 Task: Create a due date automation trigger when advanced on, 2 days before a card is due add checklist without checklist "Resume" at 11:00 AM.
Action: Mouse moved to (1126, 340)
Screenshot: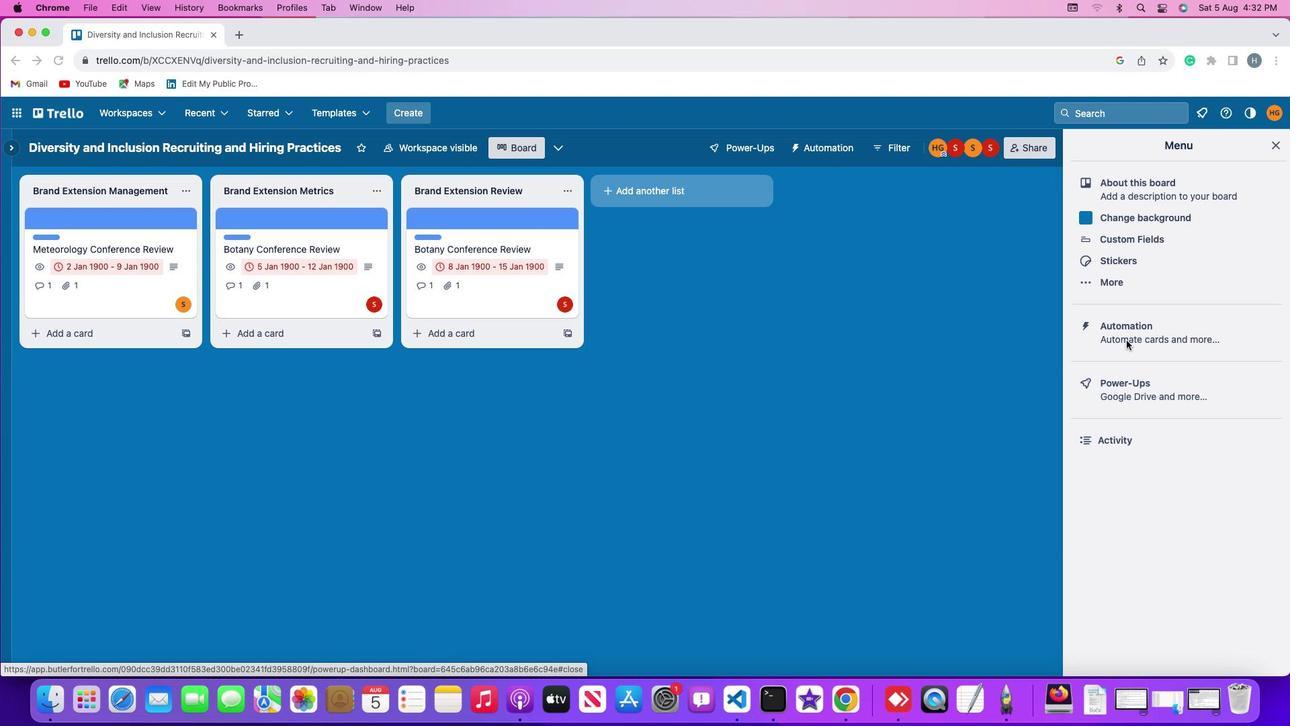 
Action: Mouse pressed left at (1126, 340)
Screenshot: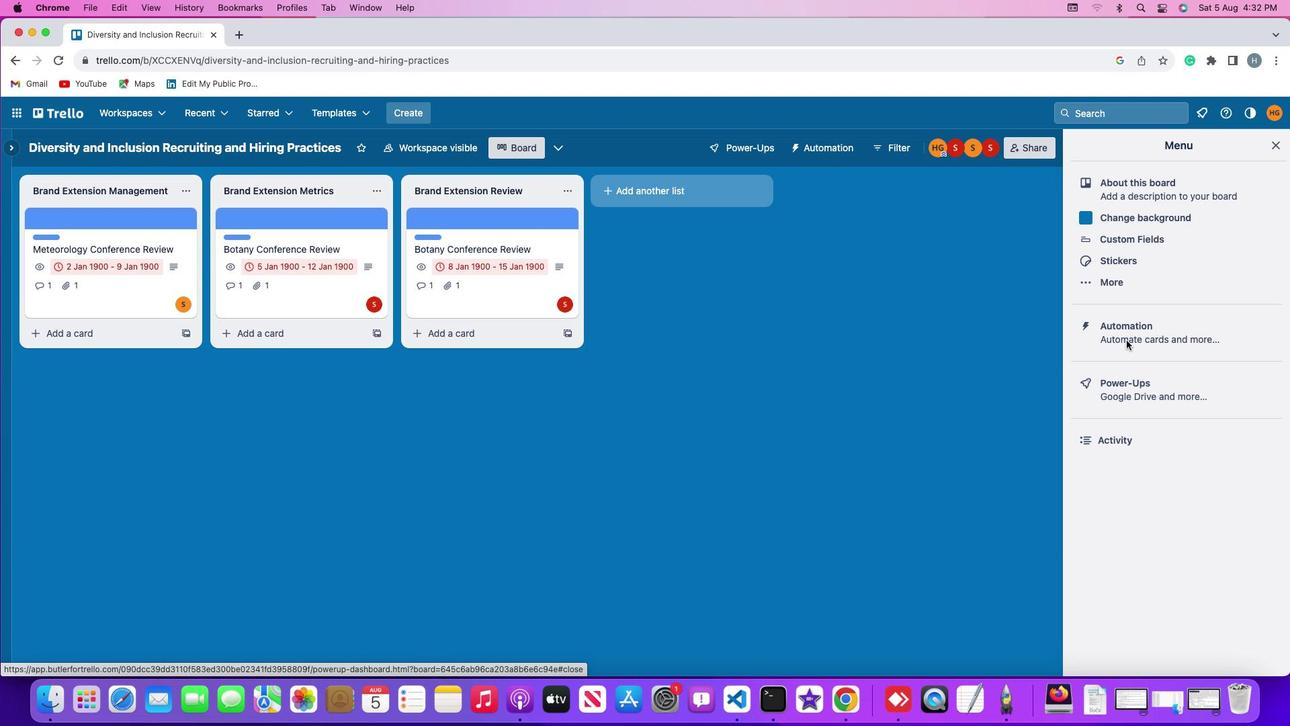 
Action: Mouse pressed left at (1126, 340)
Screenshot: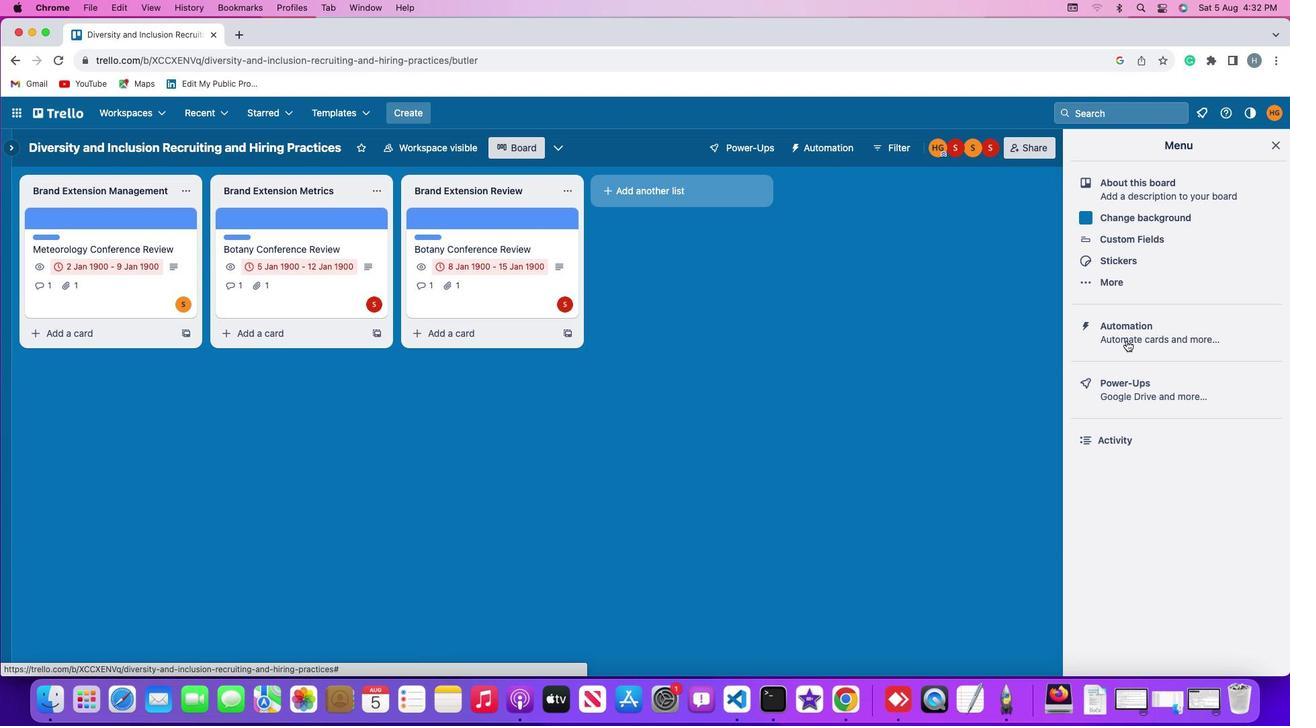 
Action: Mouse moved to (89, 318)
Screenshot: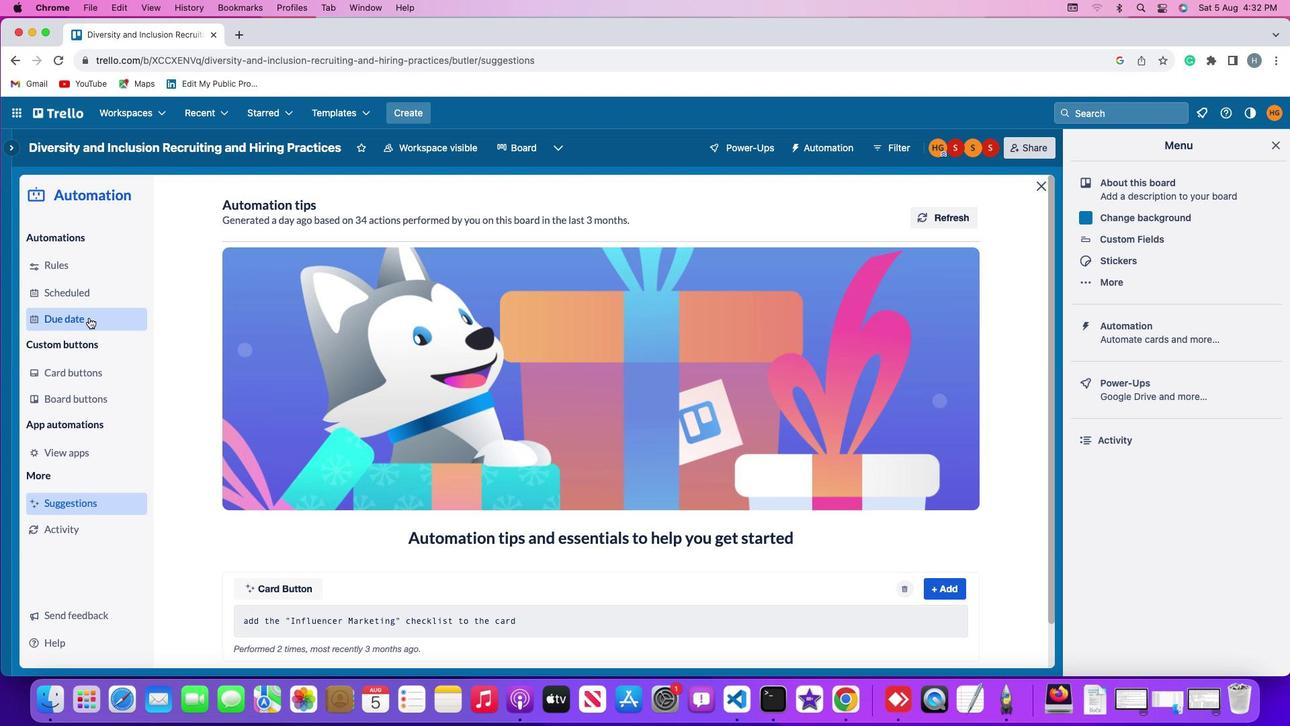 
Action: Mouse pressed left at (89, 318)
Screenshot: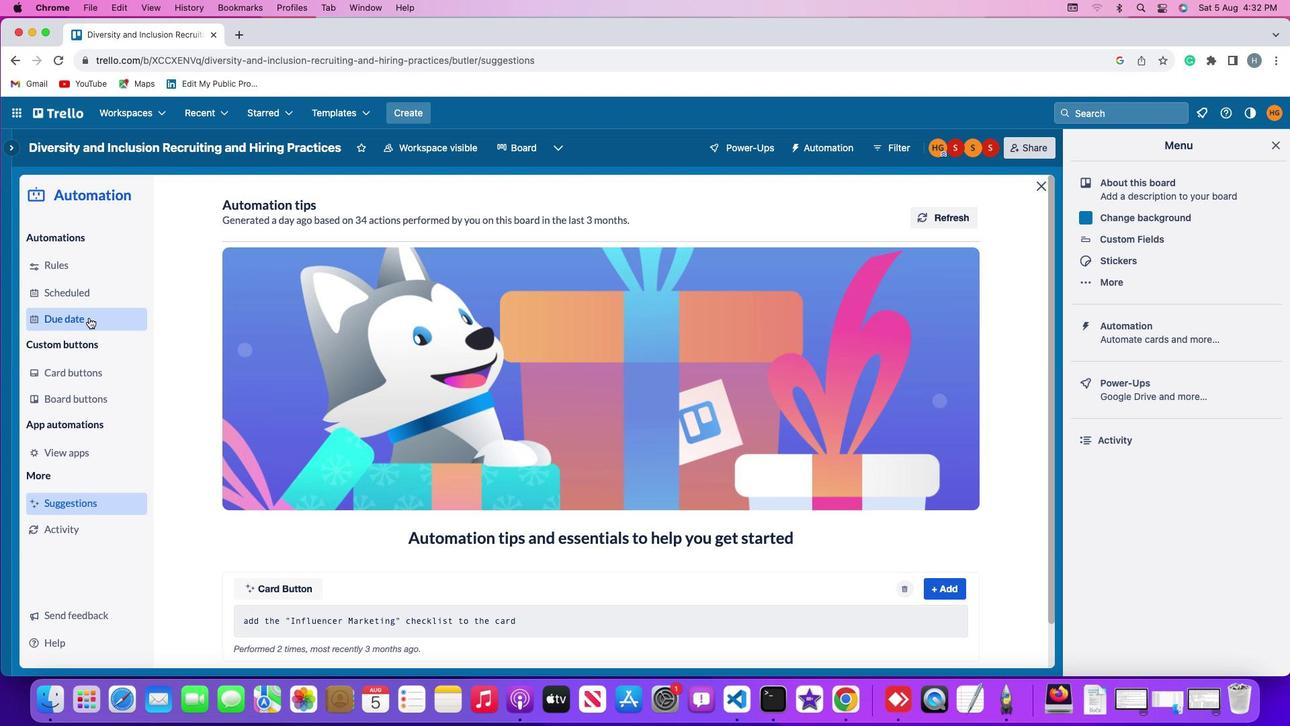 
Action: Mouse moved to (894, 206)
Screenshot: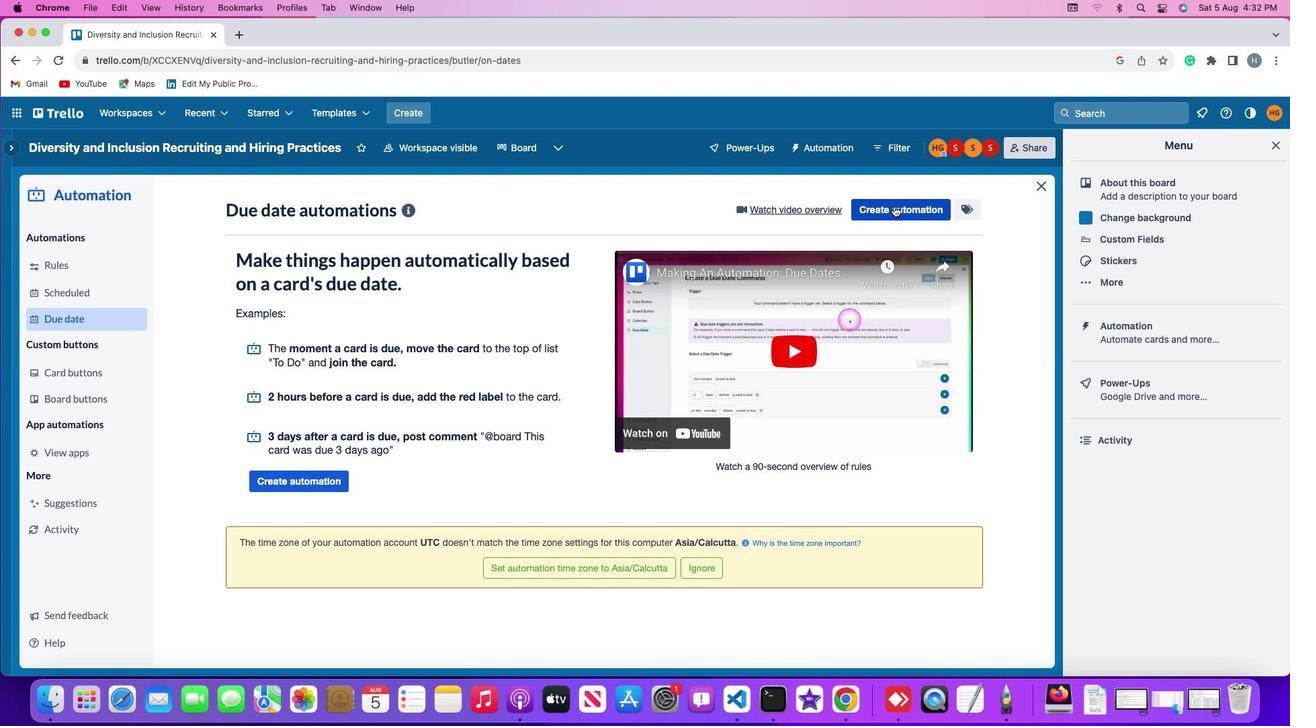 
Action: Mouse pressed left at (894, 206)
Screenshot: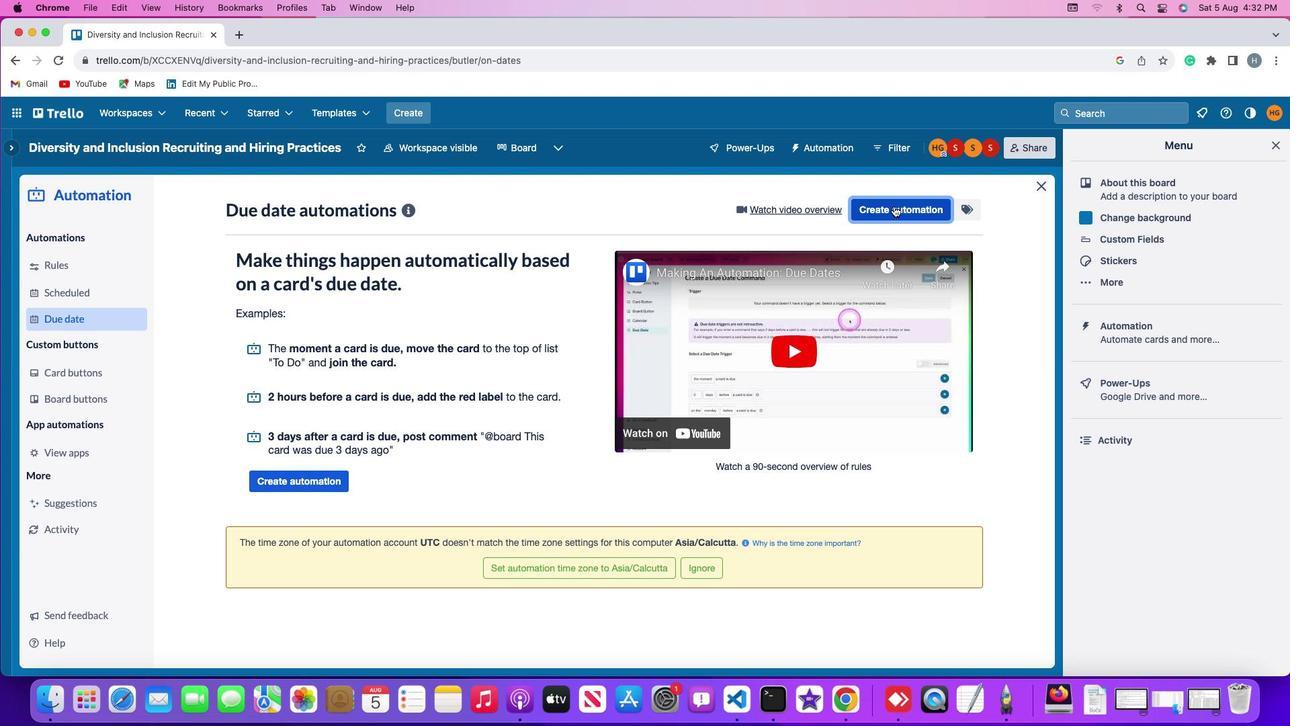 
Action: Mouse moved to (594, 335)
Screenshot: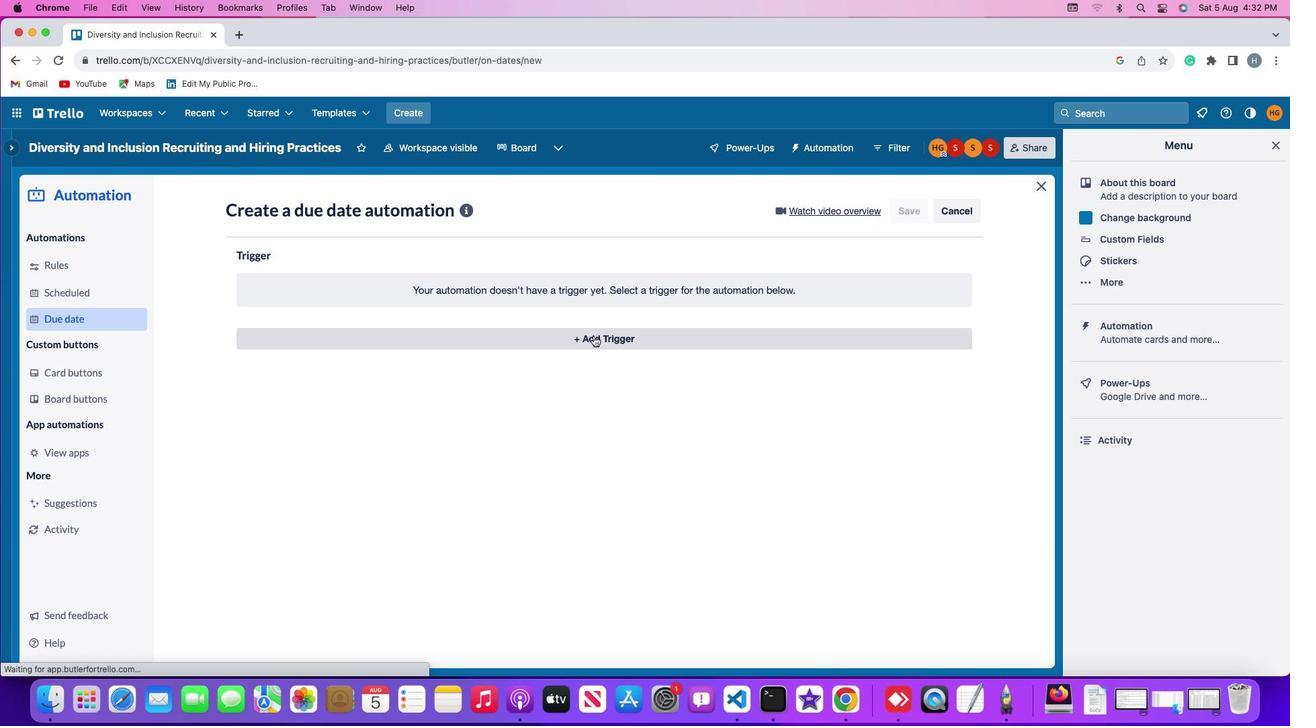 
Action: Mouse pressed left at (594, 335)
Screenshot: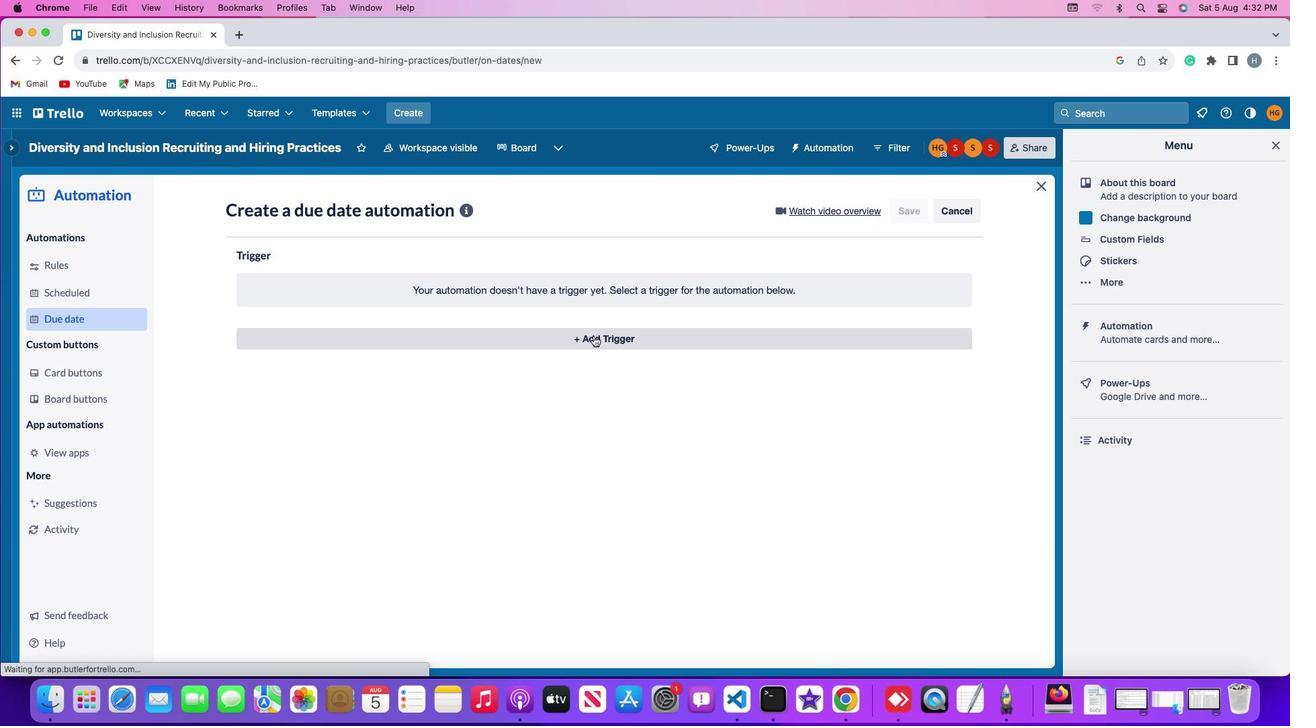 
Action: Mouse moved to (270, 542)
Screenshot: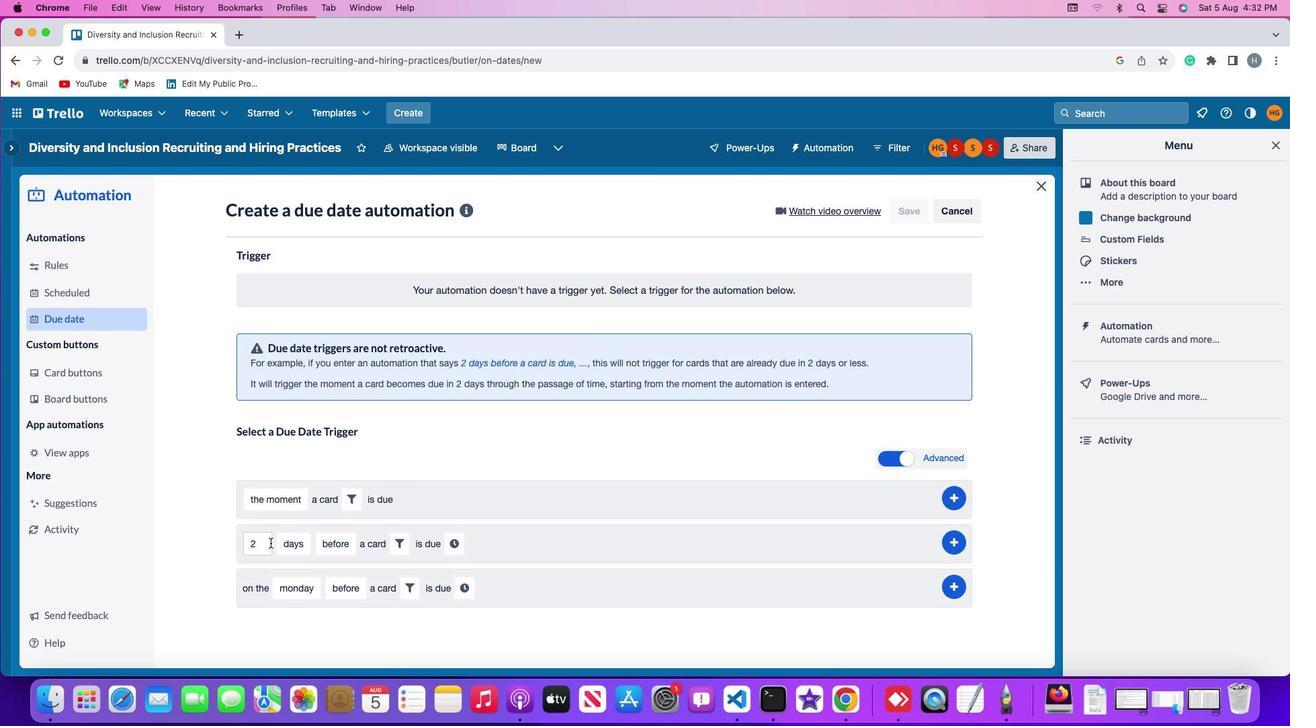 
Action: Mouse pressed left at (270, 542)
Screenshot: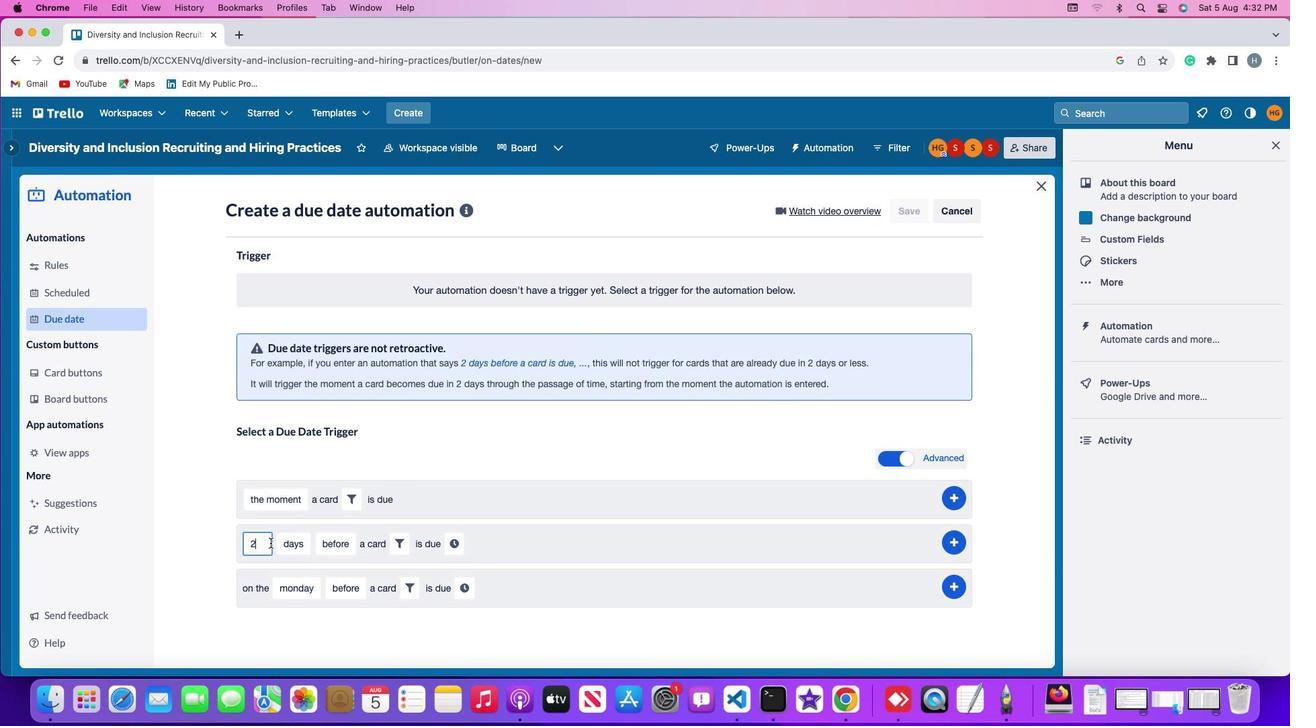 
Action: Mouse moved to (269, 541)
Screenshot: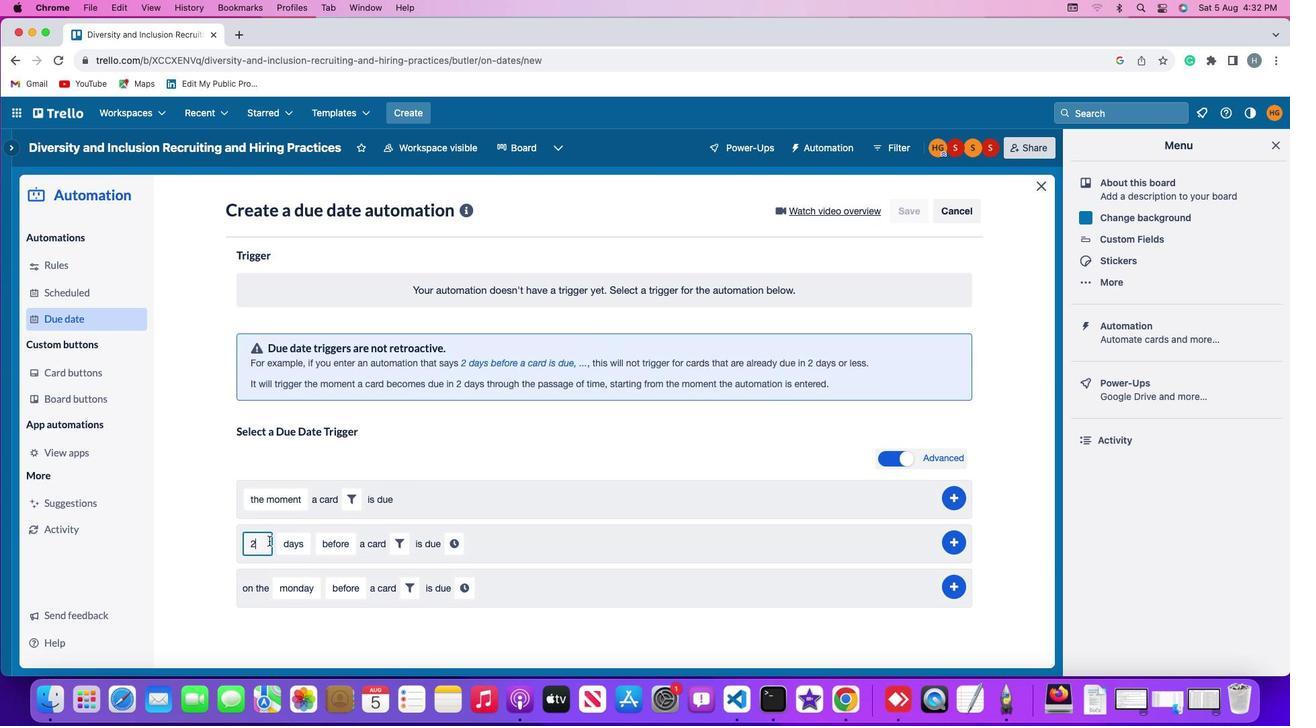 
Action: Key pressed Key.backspace'2'
Screenshot: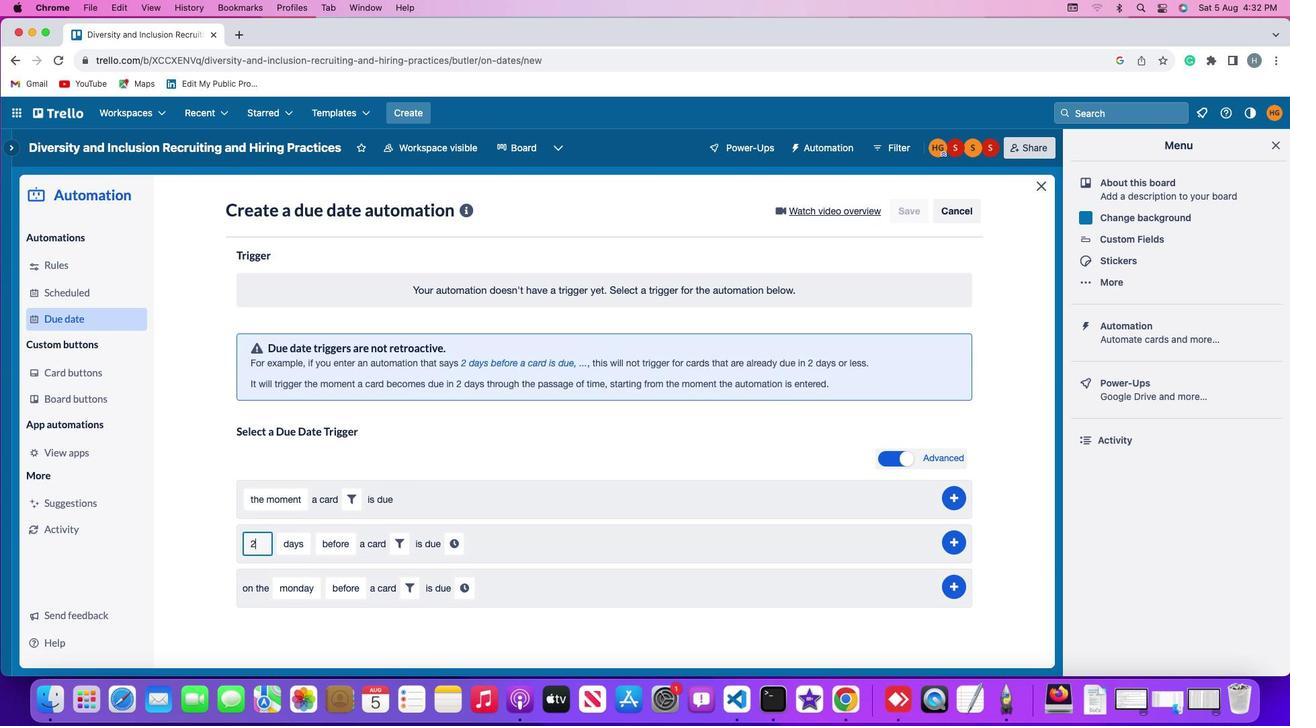 
Action: Mouse moved to (303, 537)
Screenshot: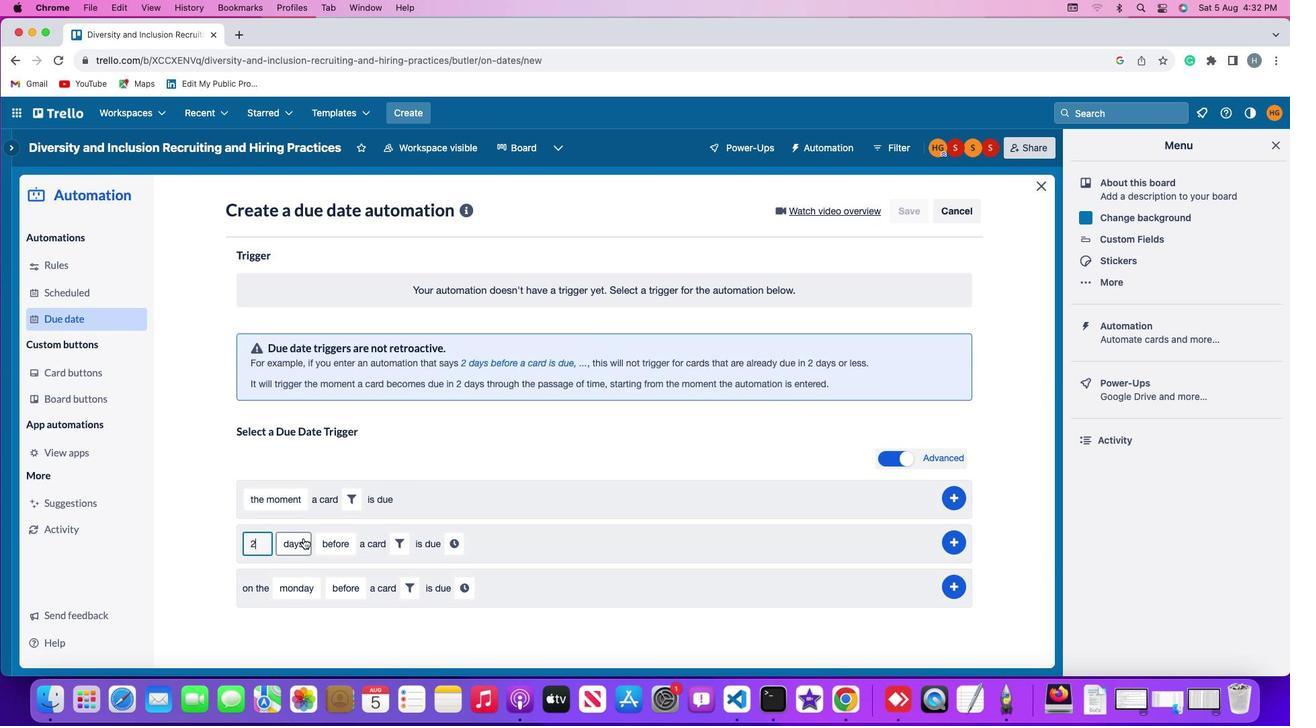
Action: Mouse pressed left at (303, 537)
Screenshot: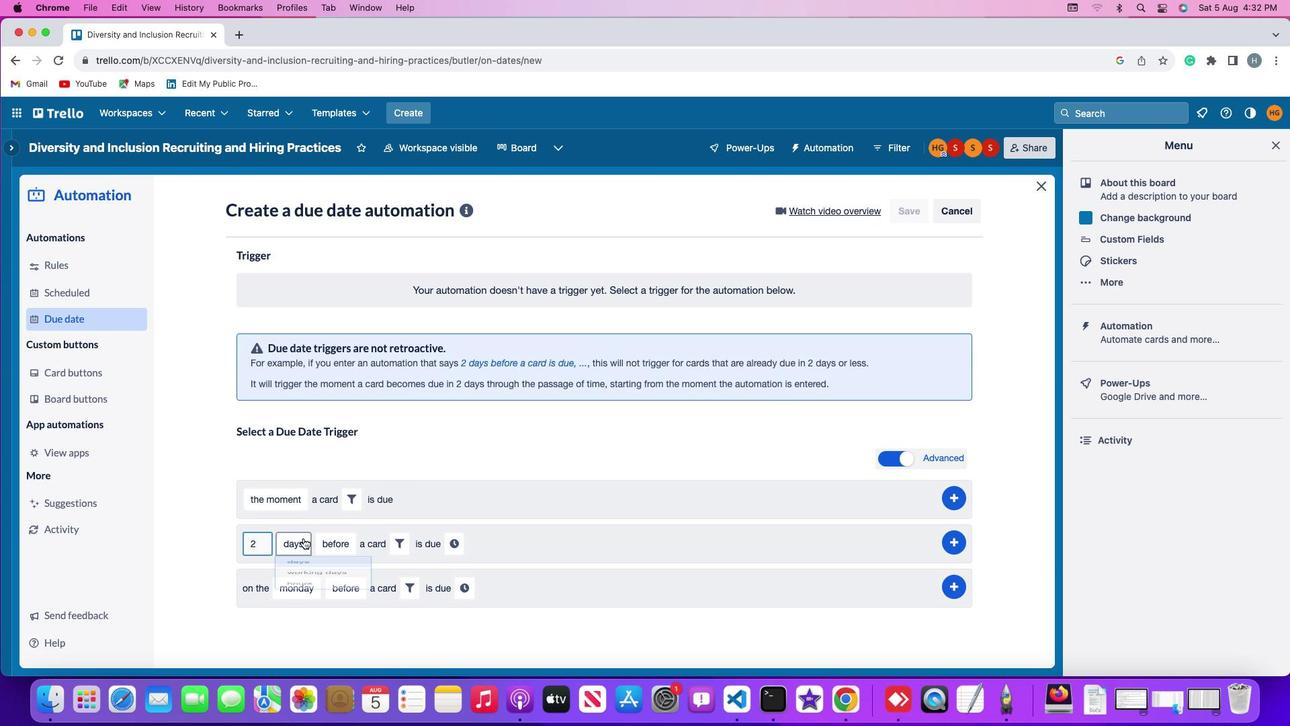 
Action: Mouse moved to (303, 571)
Screenshot: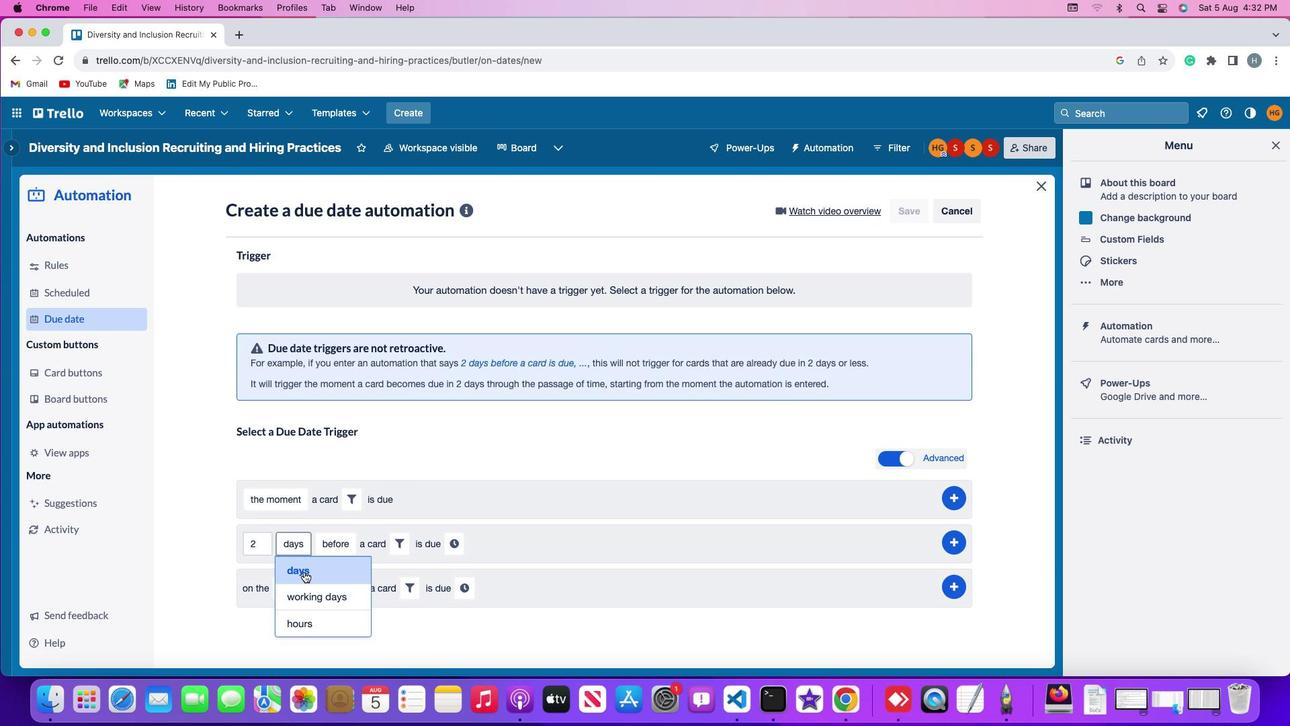 
Action: Mouse pressed left at (303, 571)
Screenshot: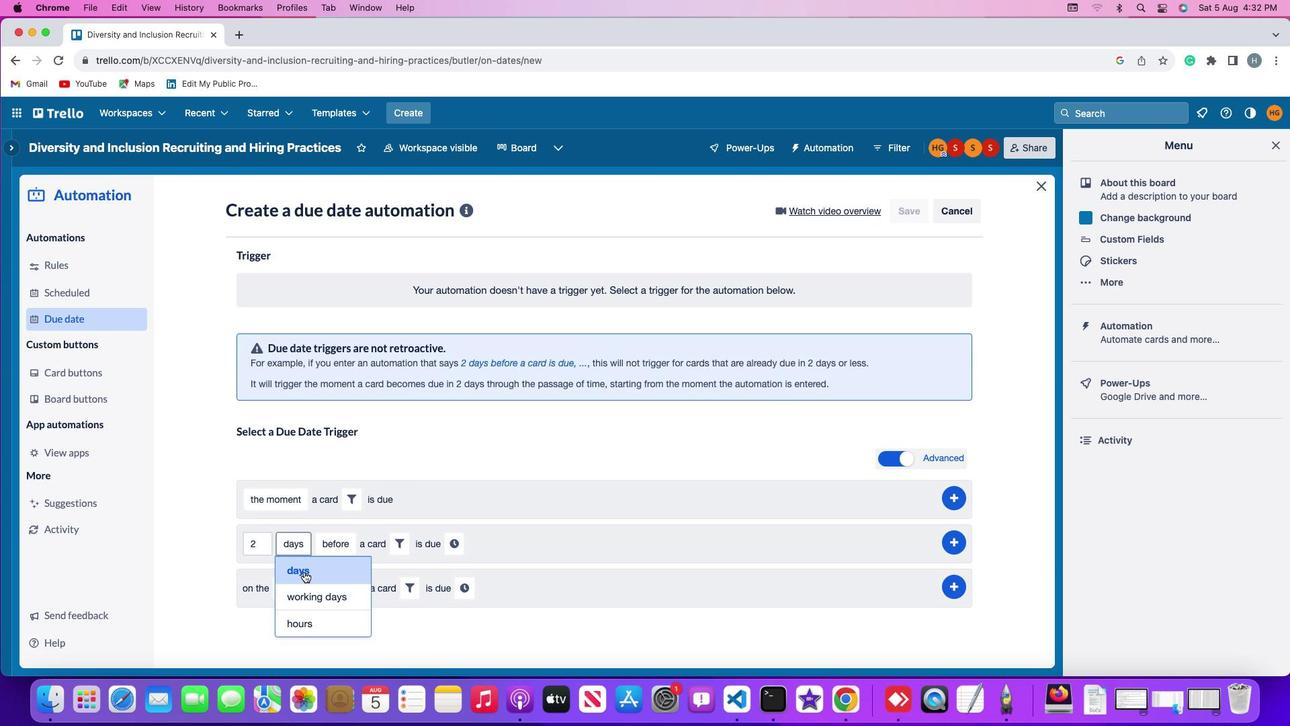 
Action: Mouse moved to (326, 548)
Screenshot: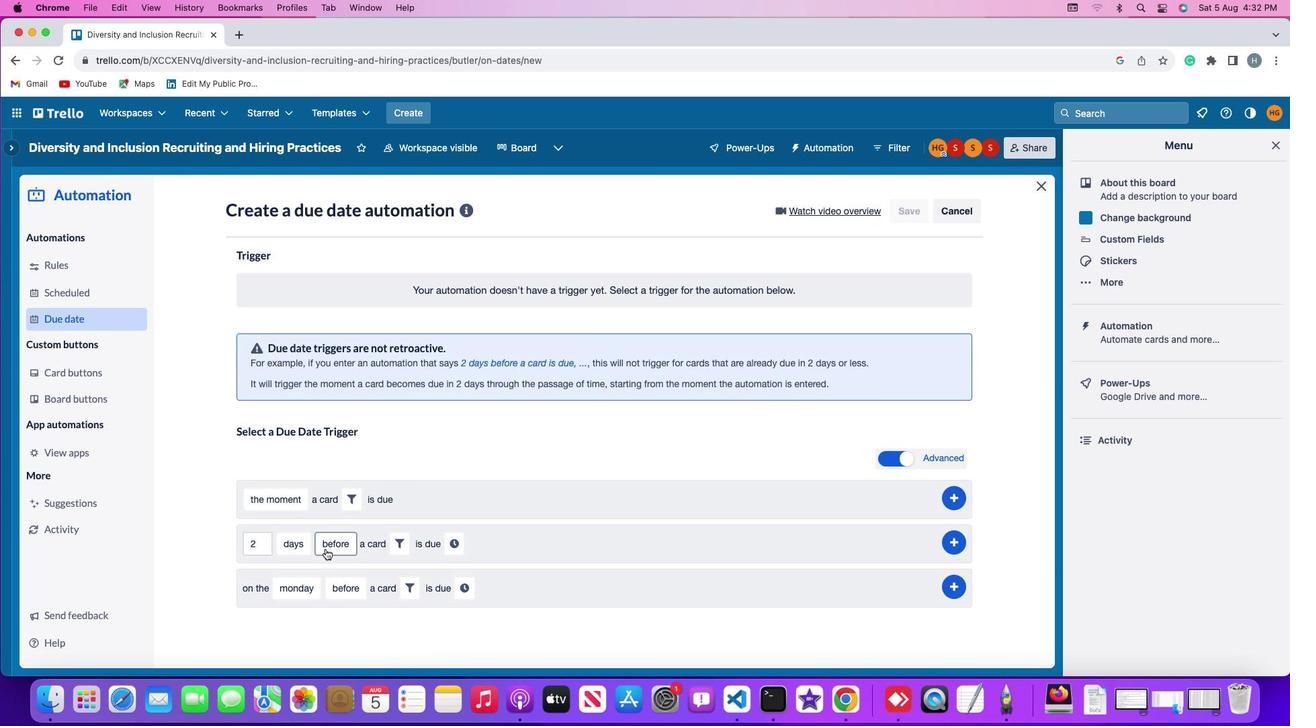 
Action: Mouse pressed left at (326, 548)
Screenshot: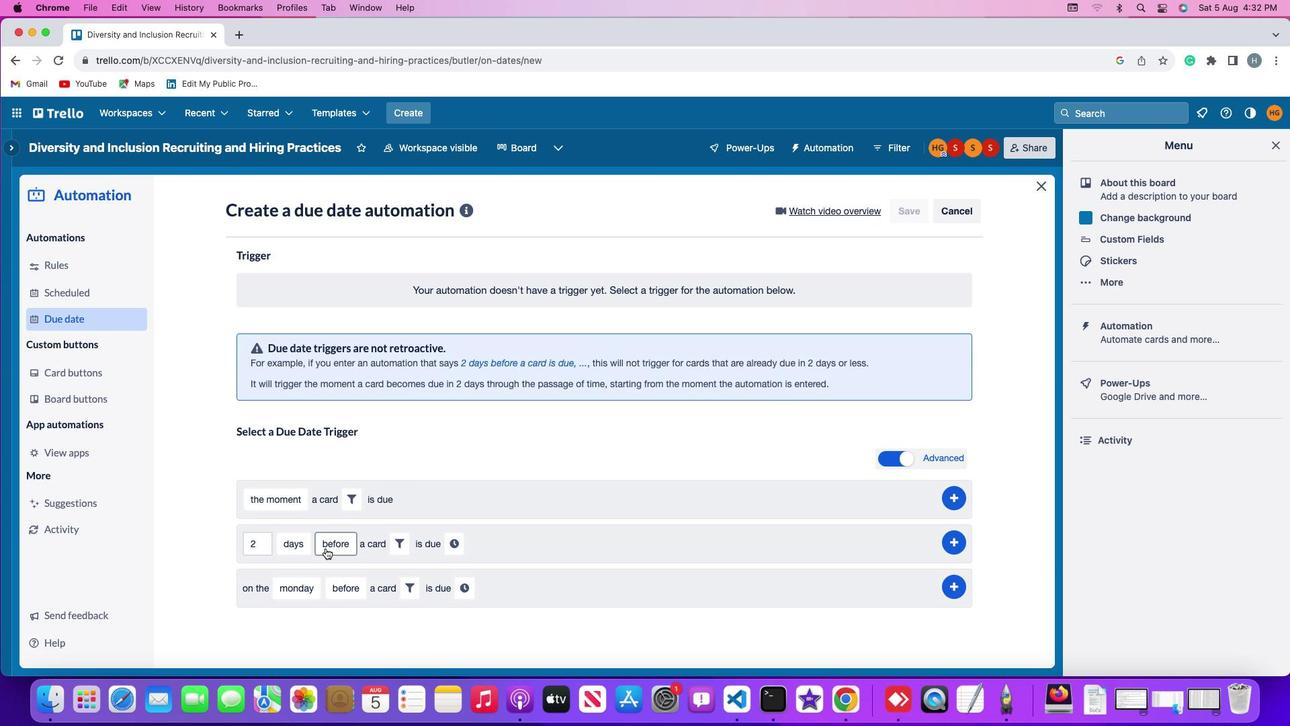 
Action: Mouse moved to (335, 568)
Screenshot: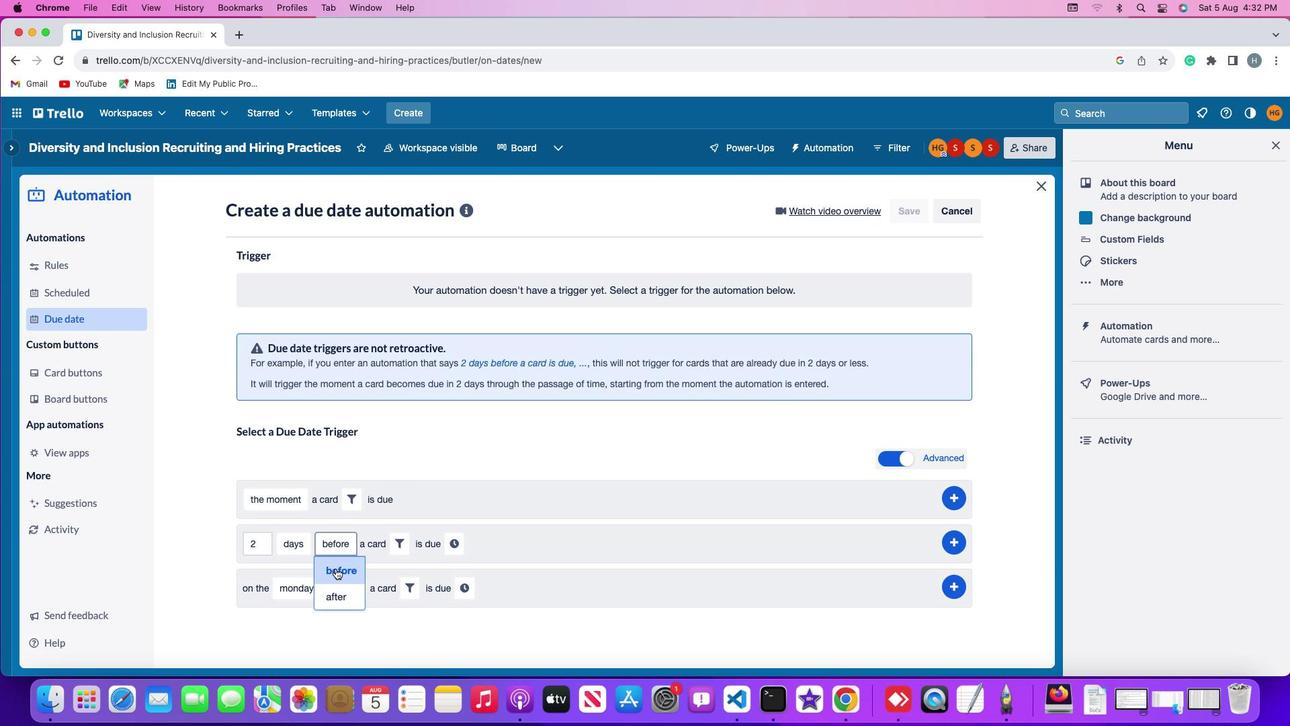 
Action: Mouse pressed left at (335, 568)
Screenshot: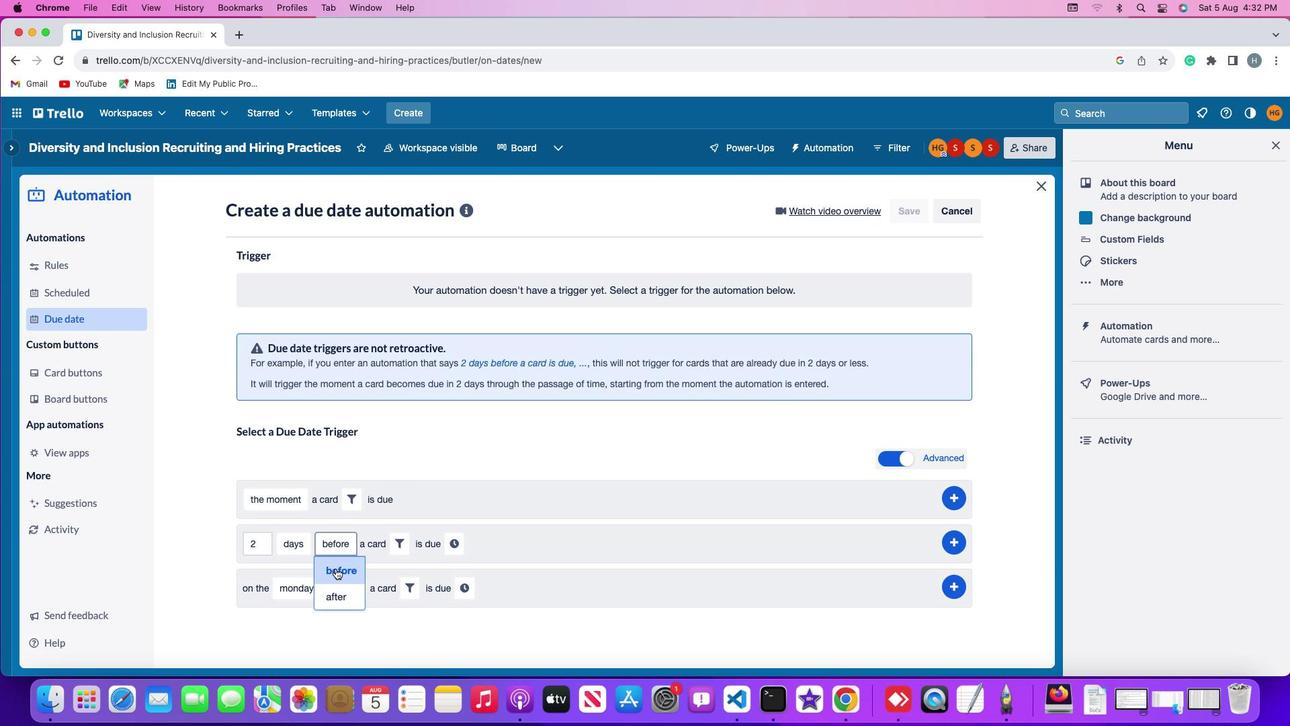 
Action: Mouse moved to (397, 543)
Screenshot: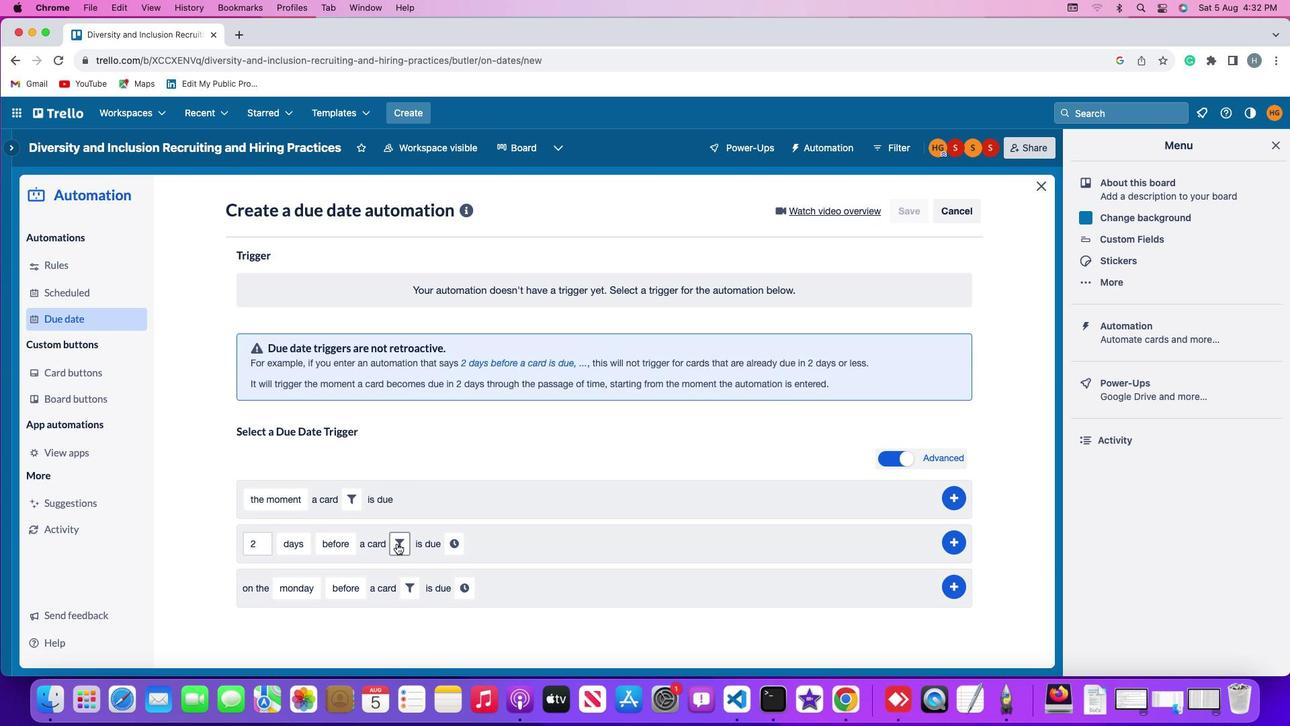 
Action: Mouse pressed left at (397, 543)
Screenshot: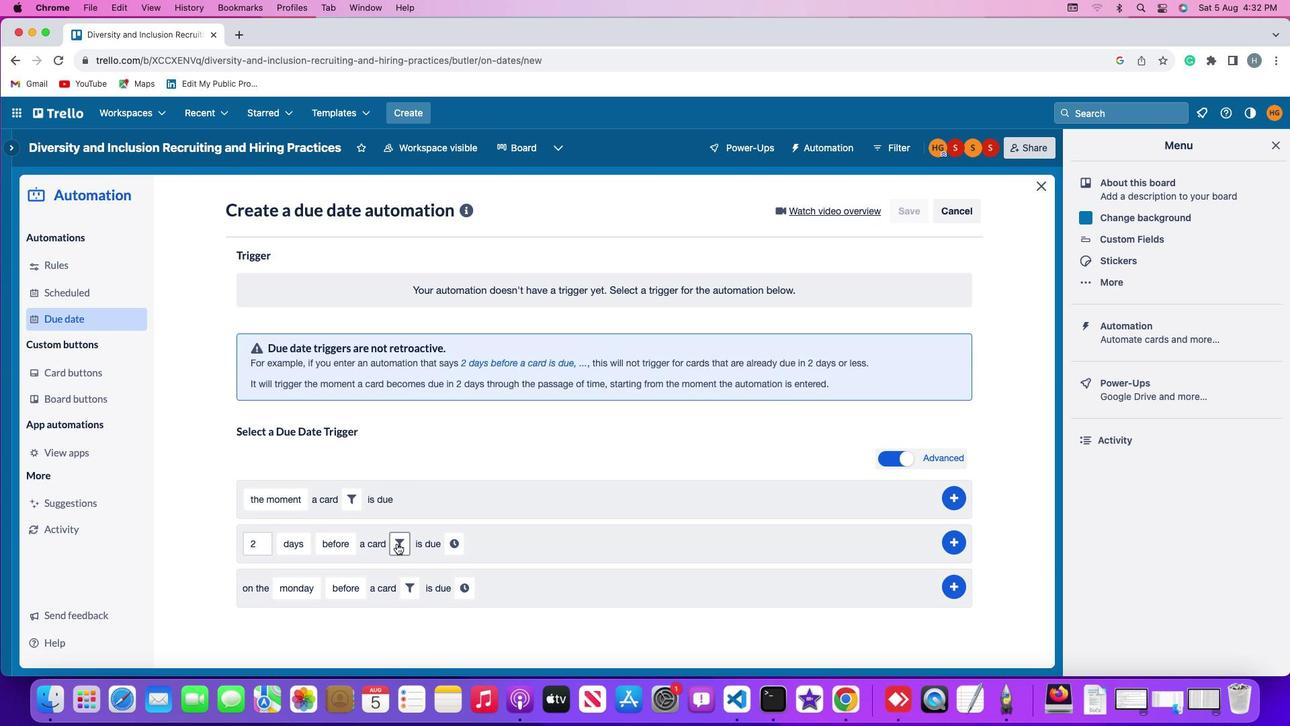 
Action: Mouse moved to (519, 584)
Screenshot: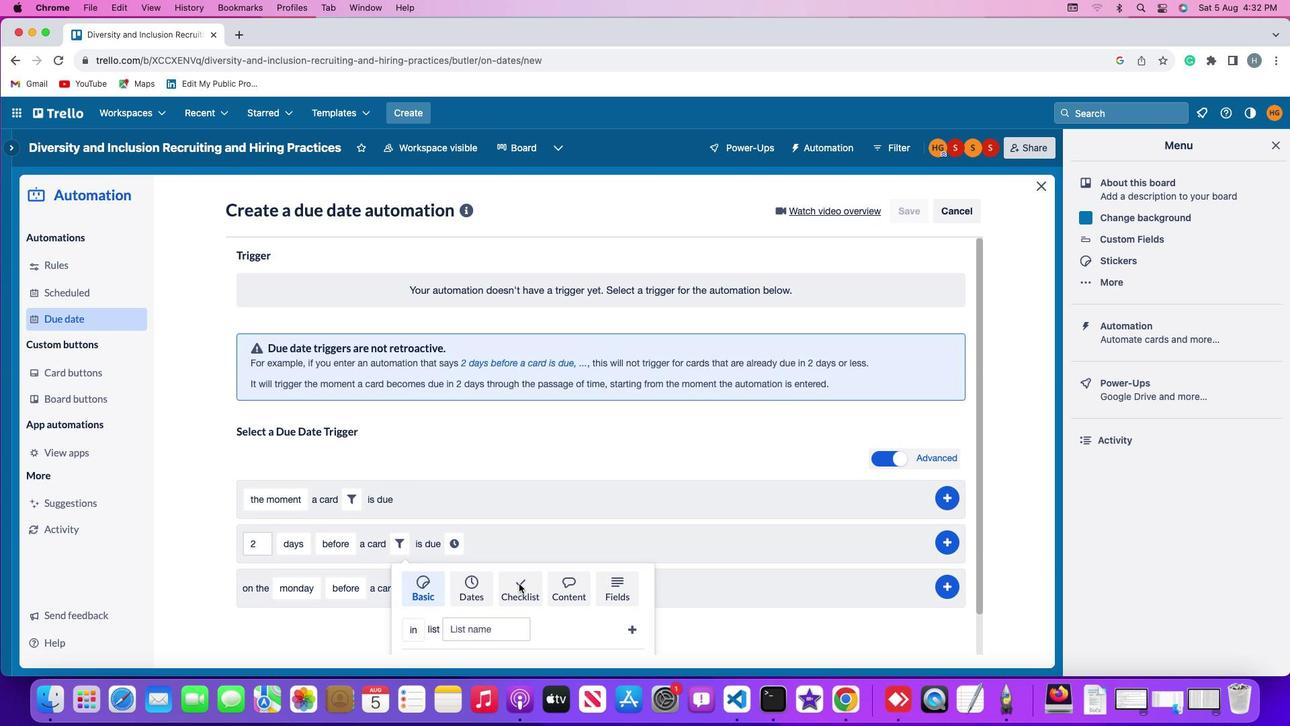 
Action: Mouse pressed left at (519, 584)
Screenshot: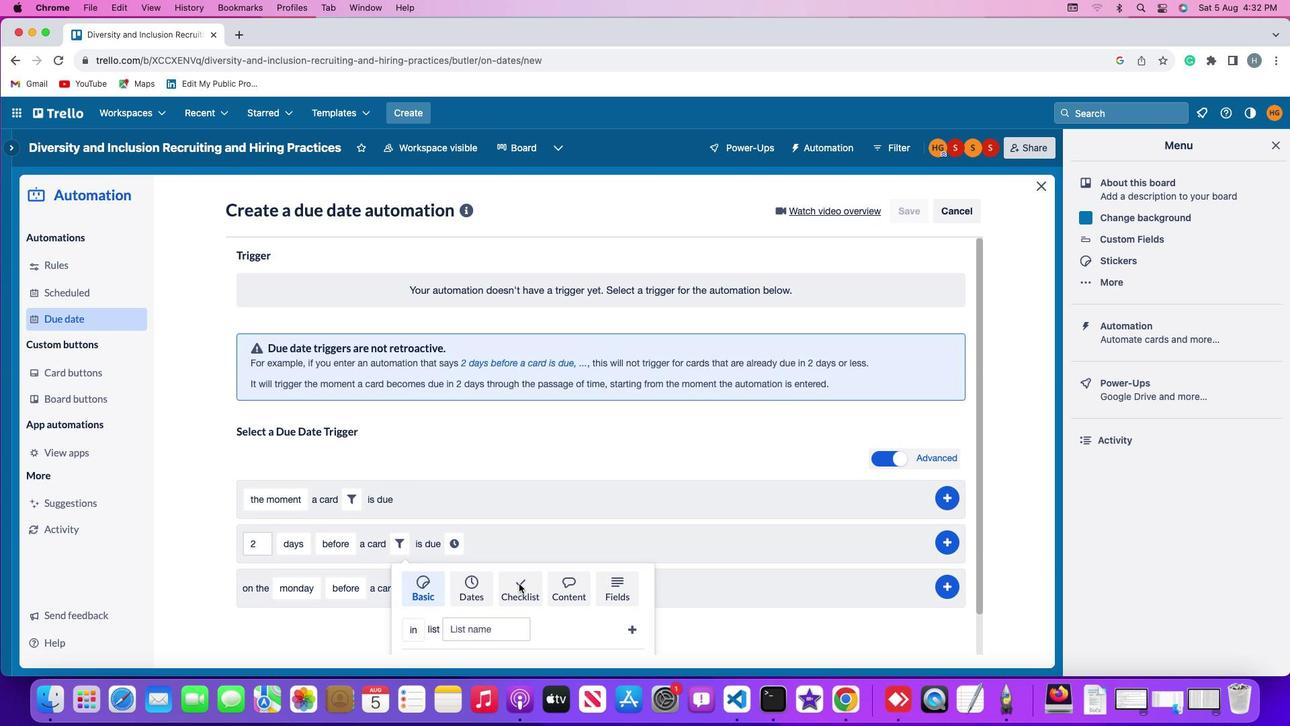 
Action: Mouse moved to (485, 625)
Screenshot: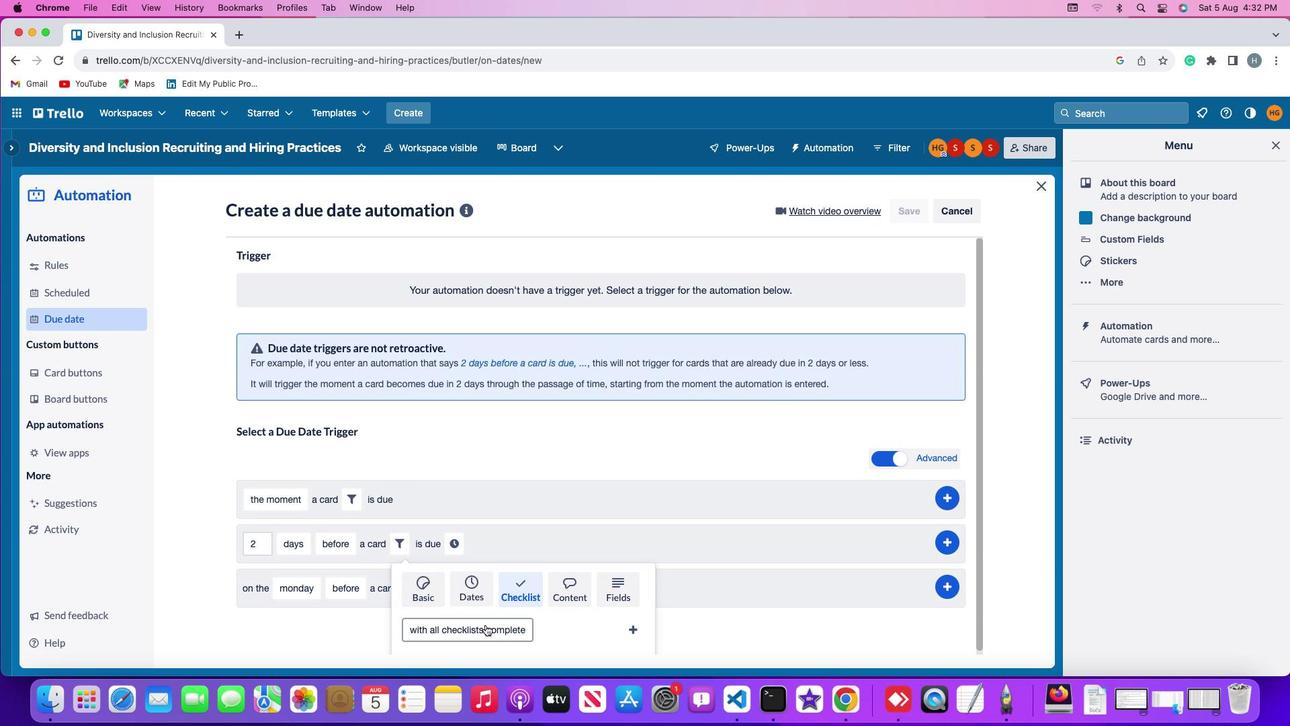 
Action: Mouse pressed left at (485, 625)
Screenshot: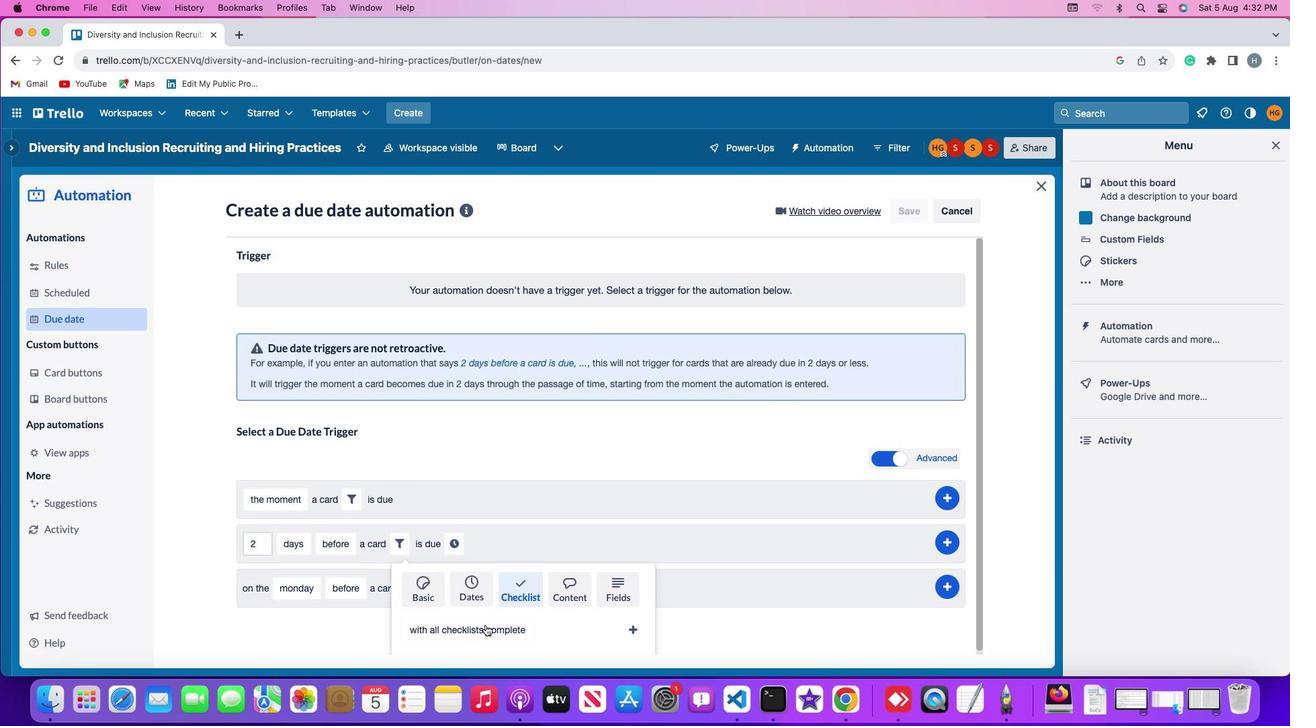 
Action: Mouse moved to (484, 574)
Screenshot: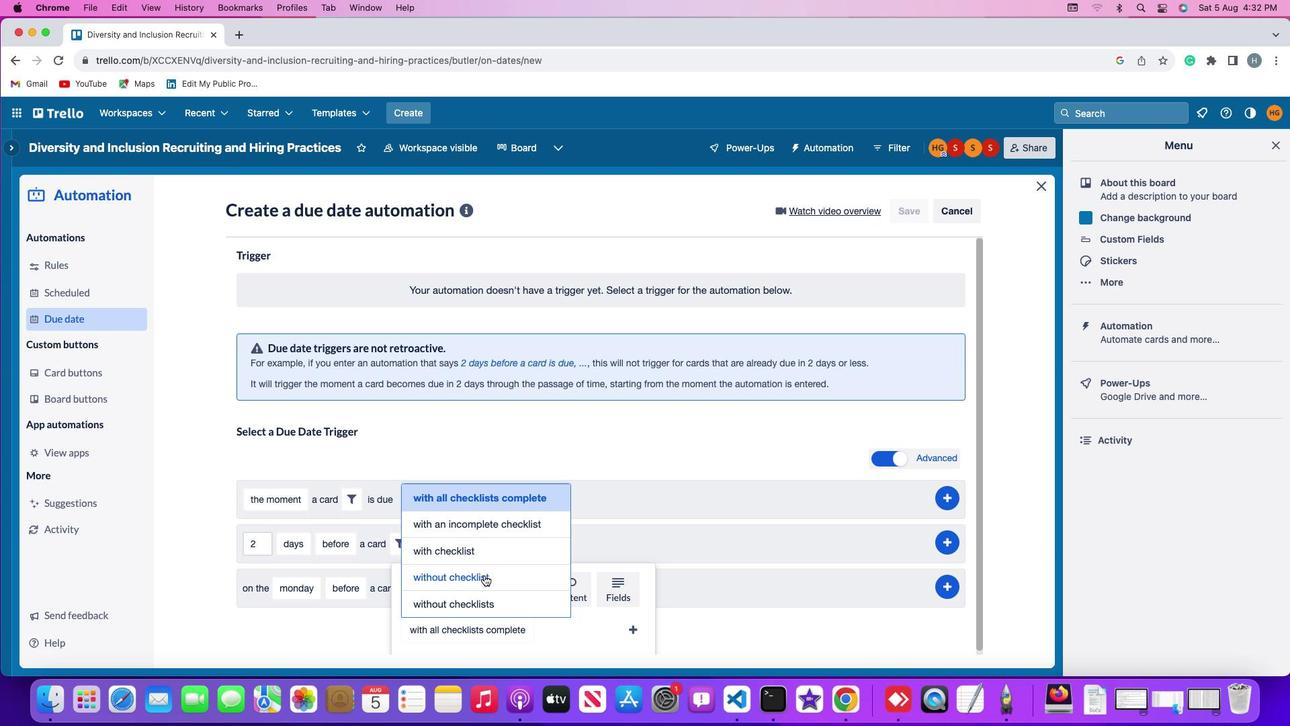 
Action: Mouse pressed left at (484, 574)
Screenshot: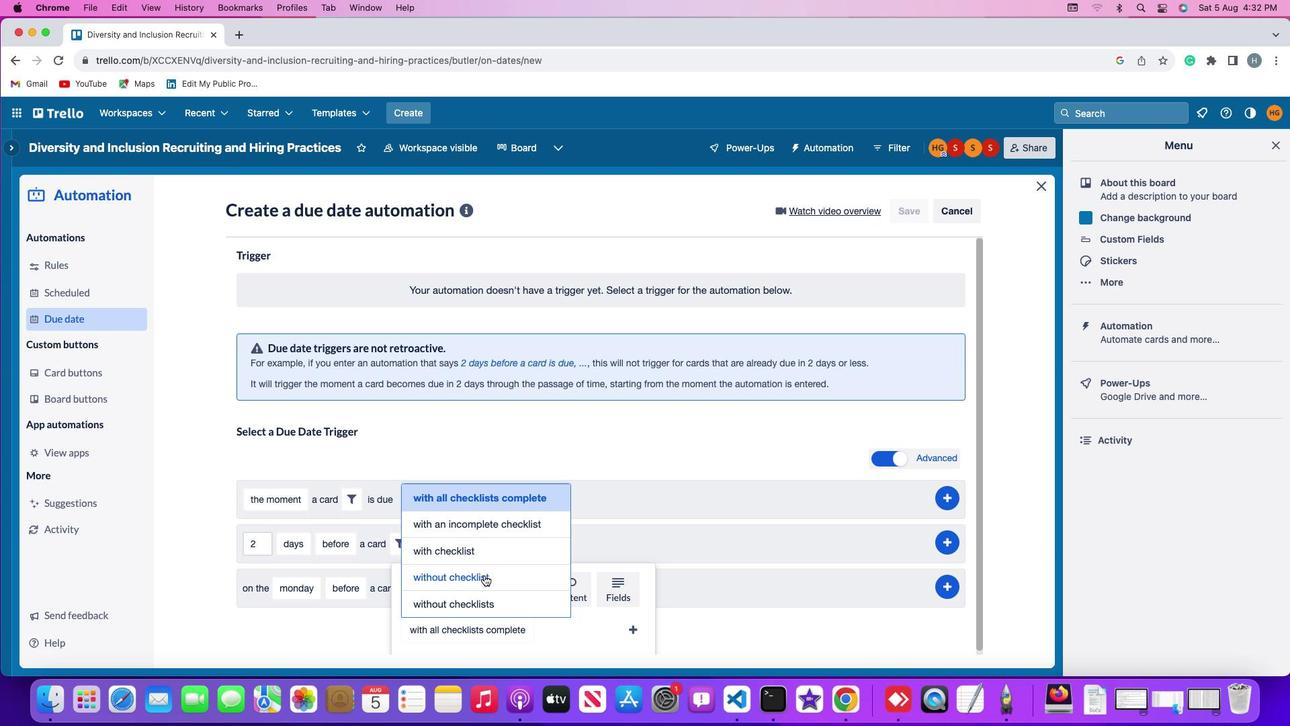 
Action: Mouse moved to (532, 629)
Screenshot: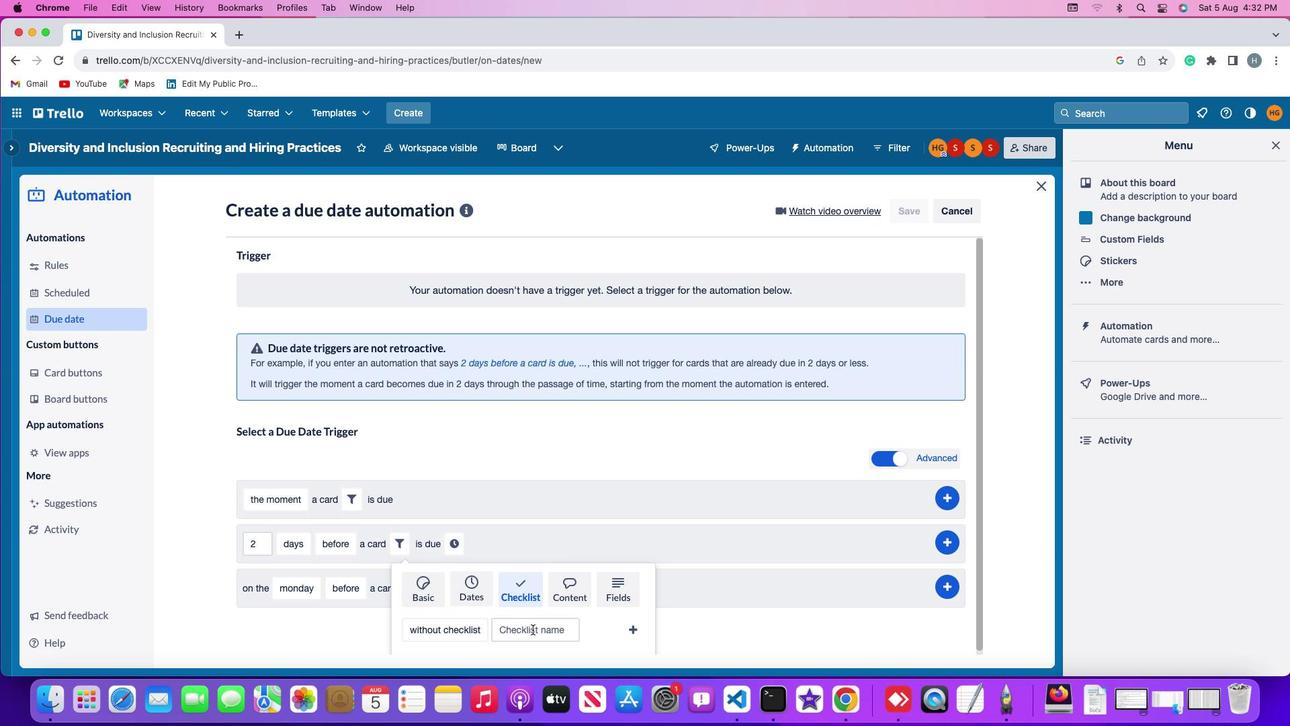 
Action: Mouse pressed left at (532, 629)
Screenshot: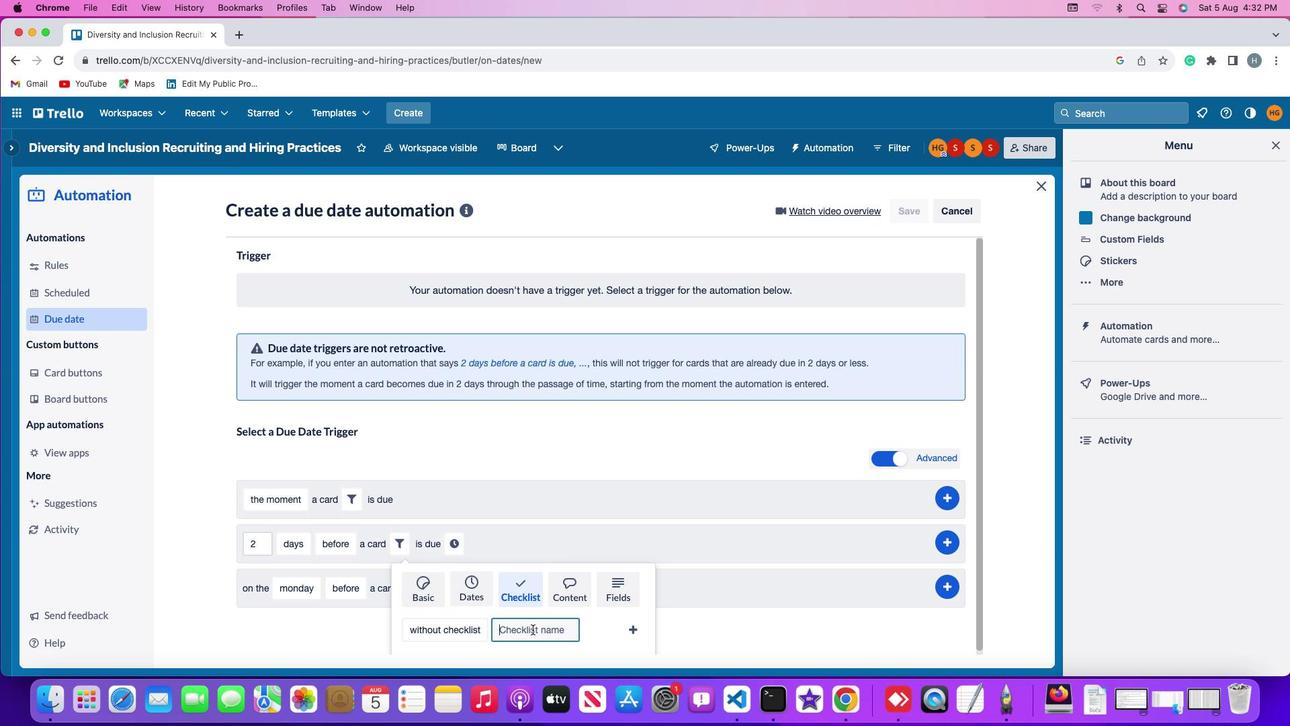 
Action: Mouse moved to (533, 629)
Screenshot: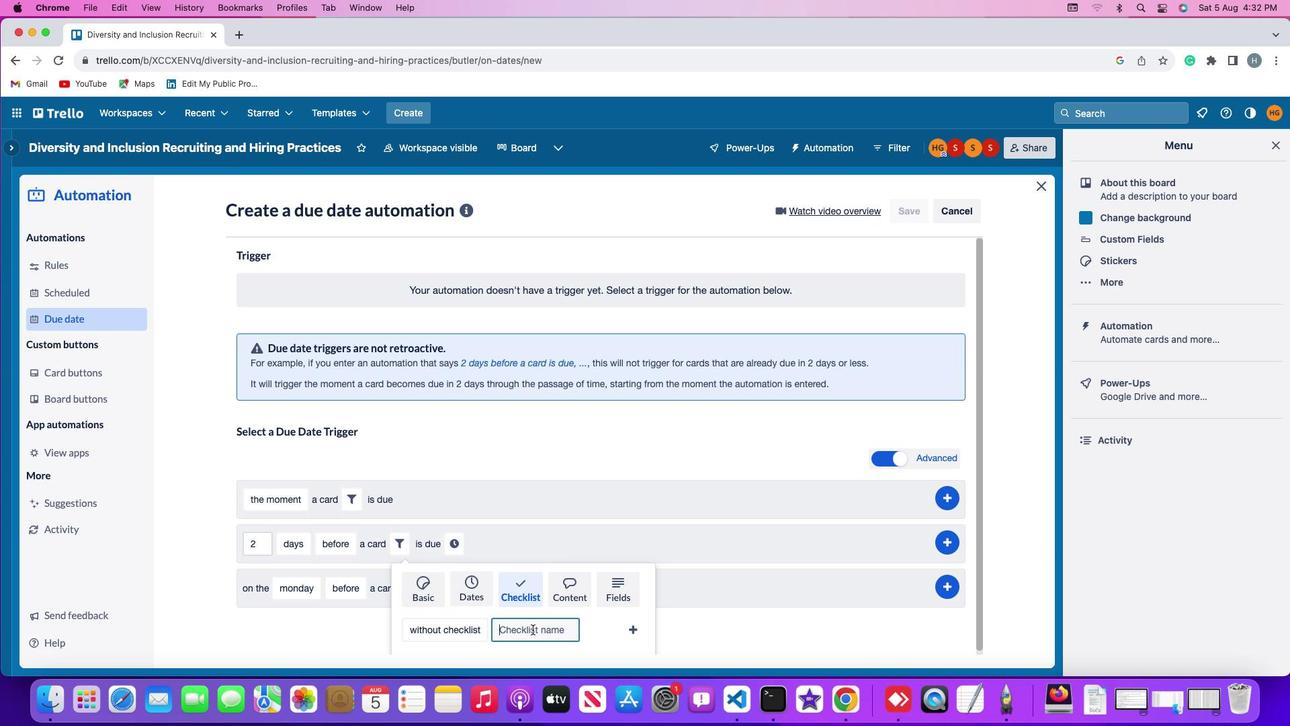 
Action: Key pressed Key.shift'R''e''s''u''m''e'
Screenshot: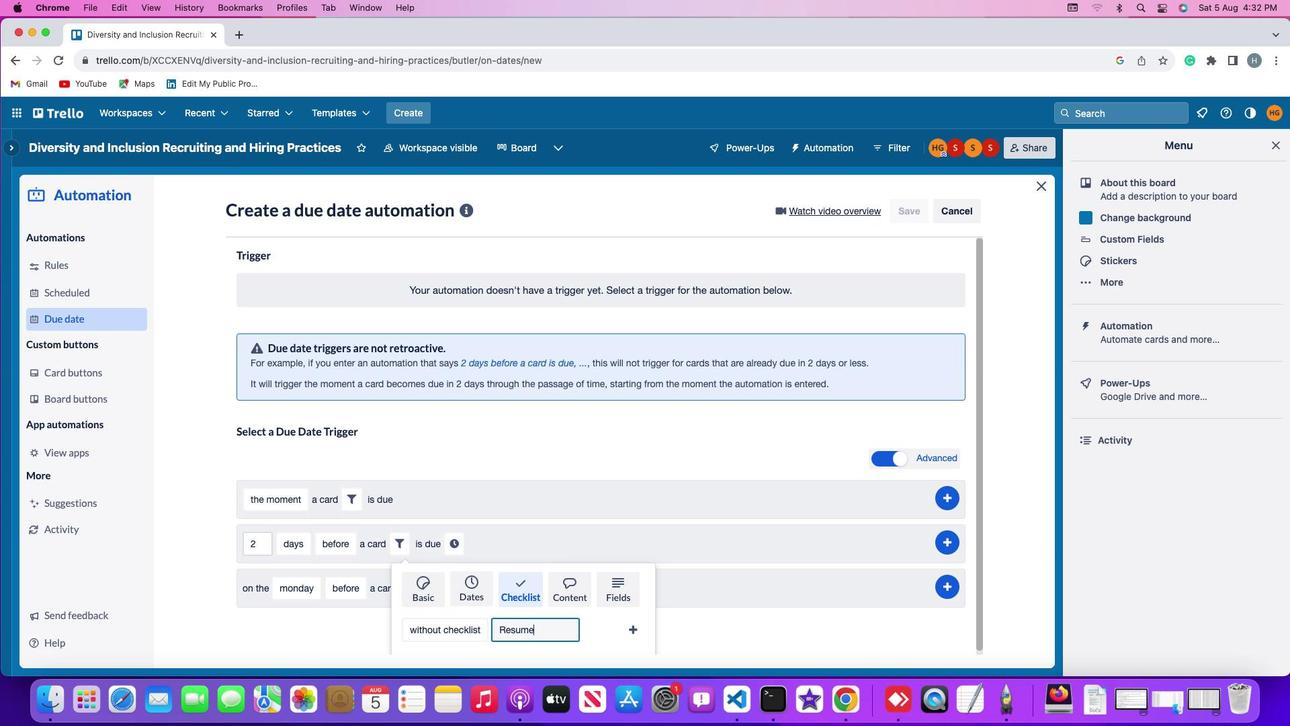 
Action: Mouse moved to (633, 624)
Screenshot: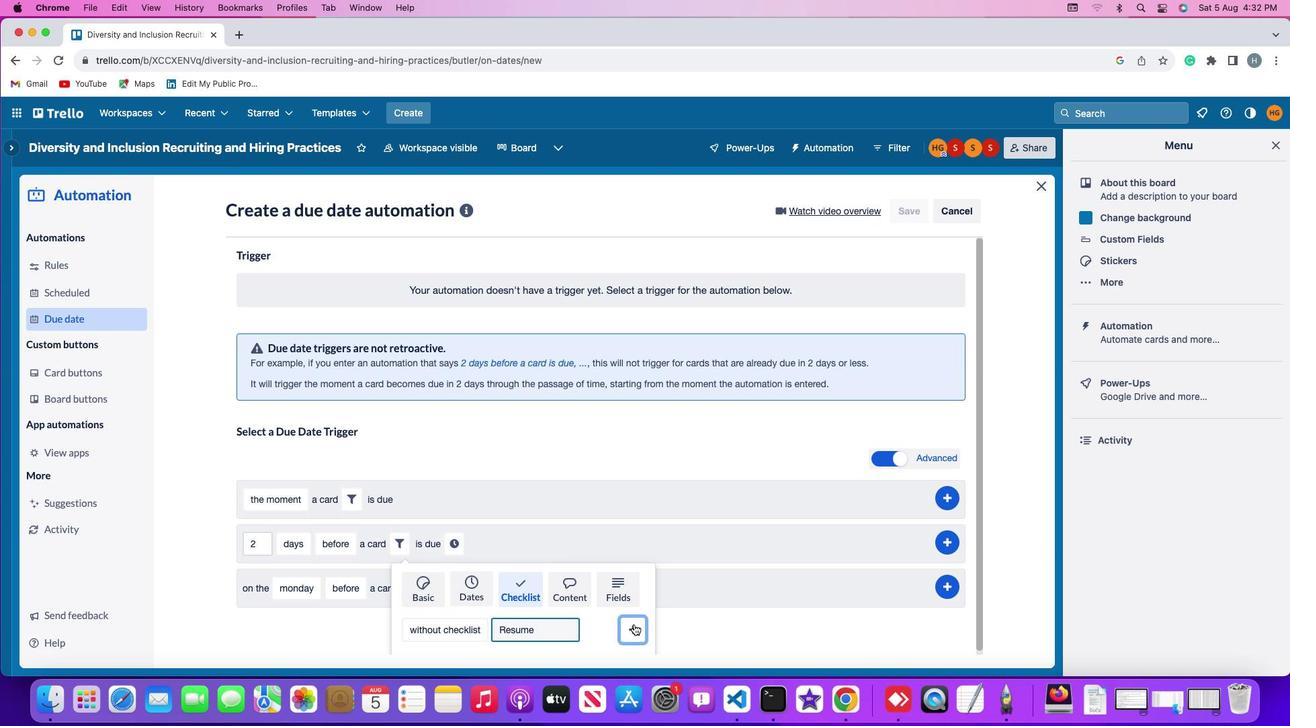 
Action: Mouse pressed left at (633, 624)
Screenshot: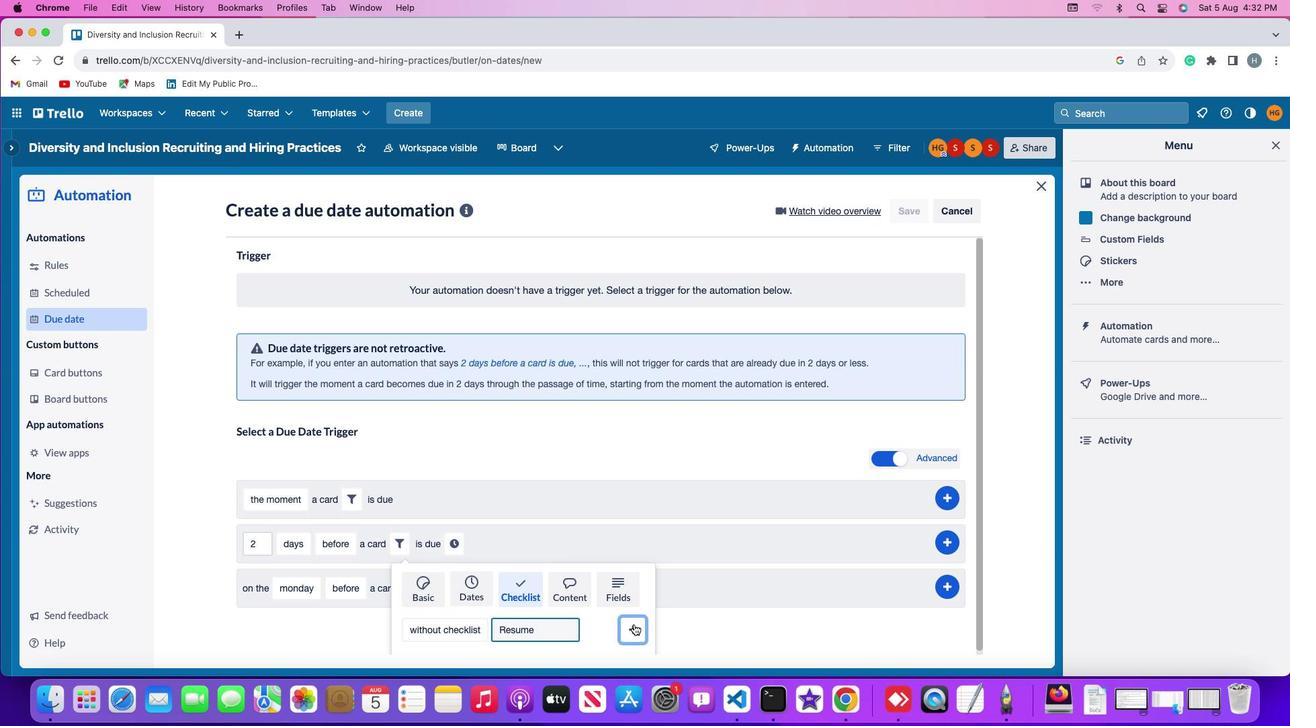 
Action: Mouse moved to (608, 539)
Screenshot: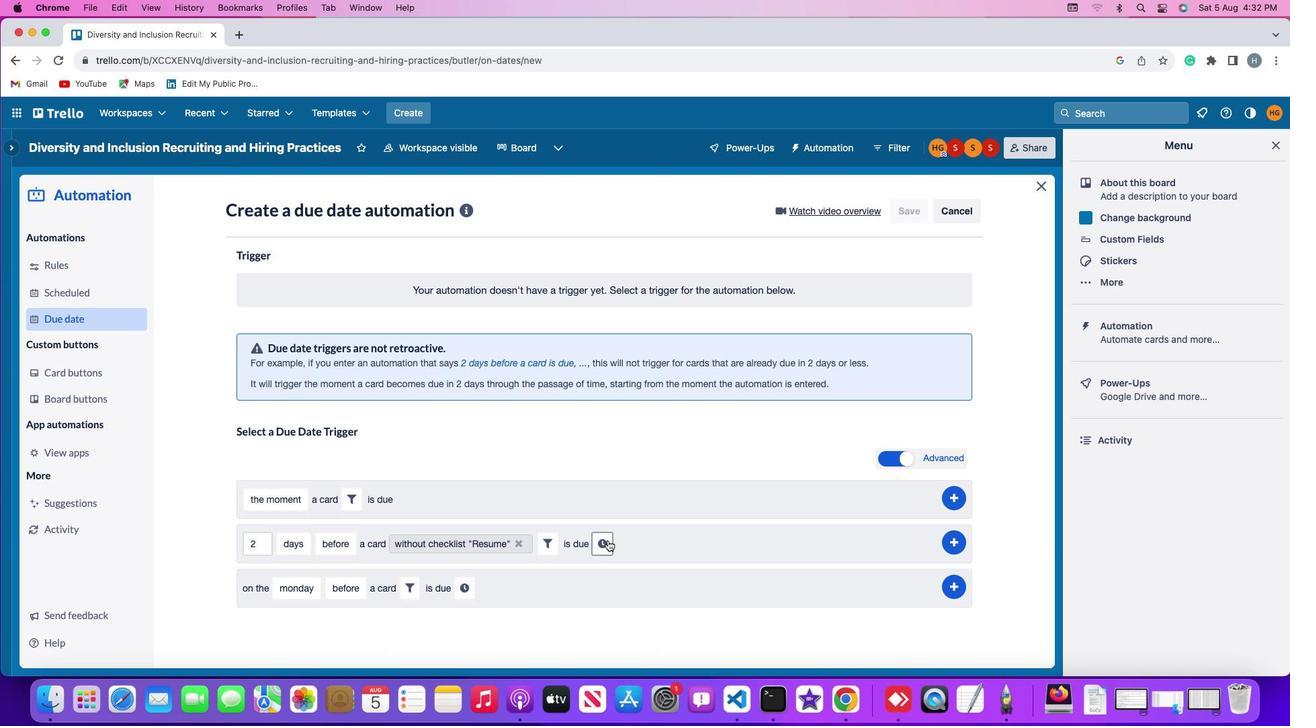 
Action: Mouse pressed left at (608, 539)
Screenshot: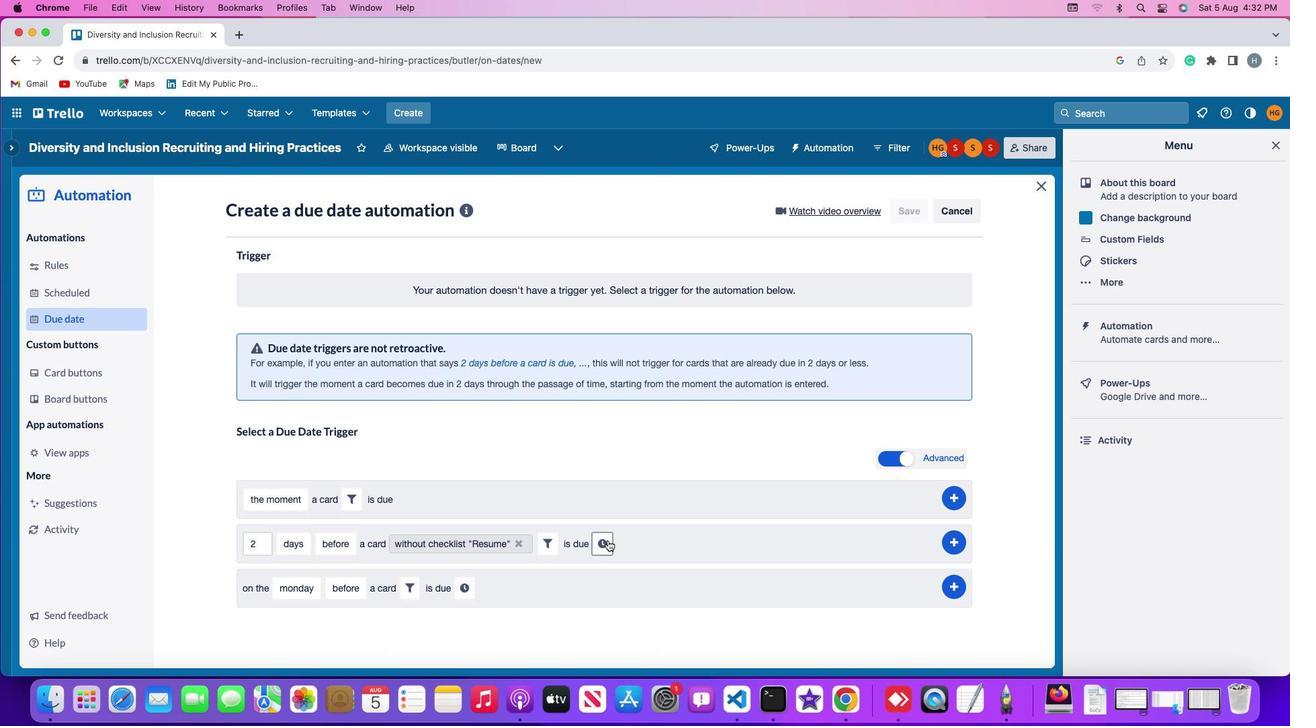 
Action: Mouse moved to (632, 545)
Screenshot: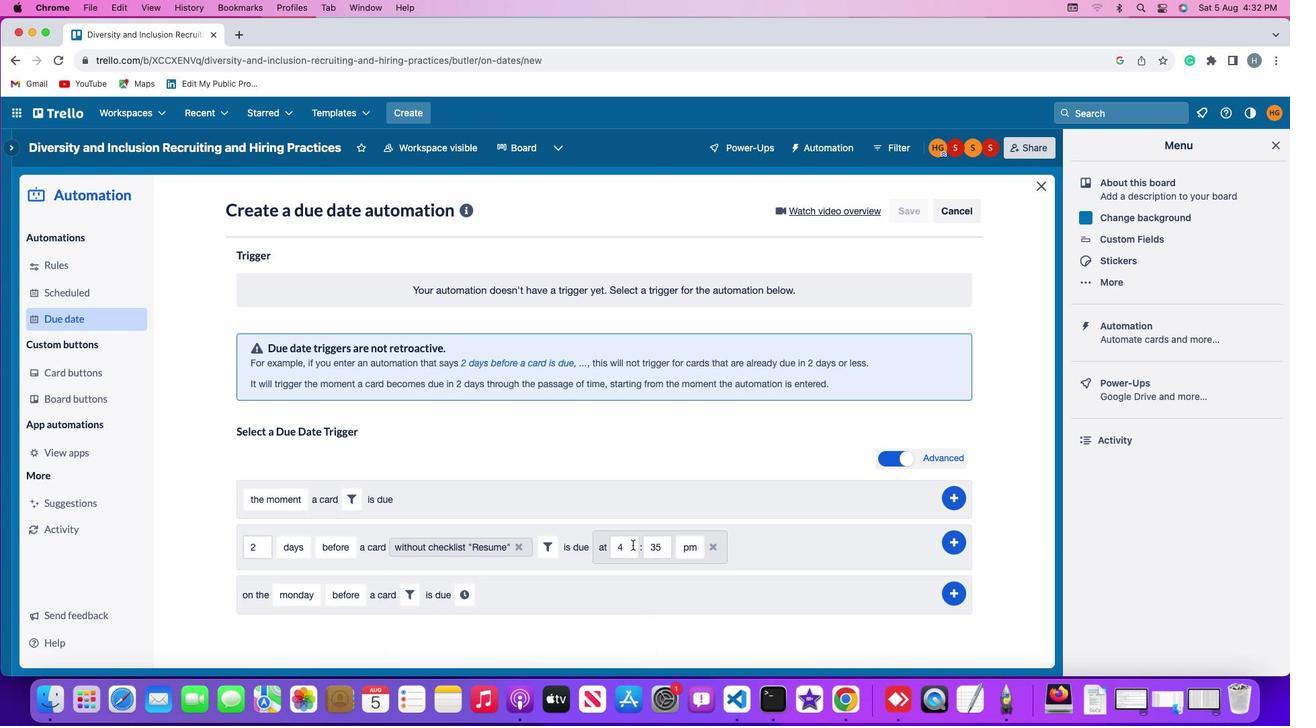 
Action: Mouse pressed left at (632, 545)
Screenshot: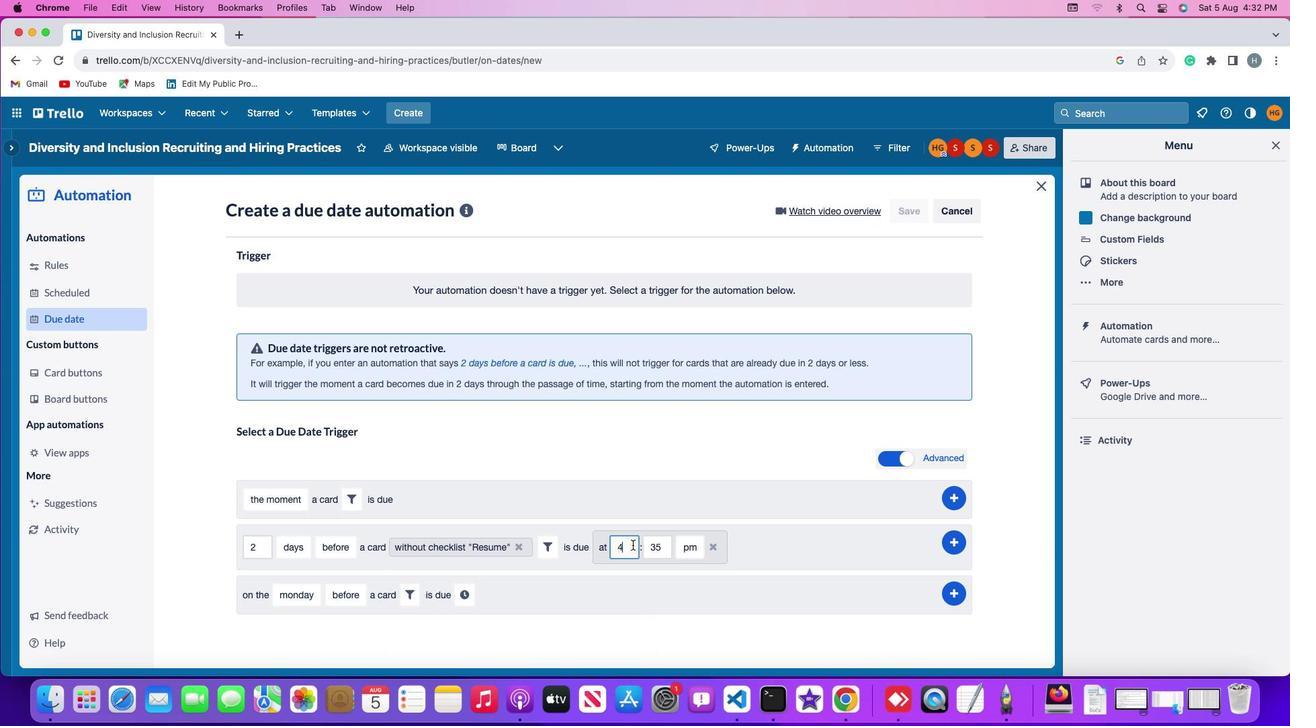 
Action: Mouse moved to (633, 546)
Screenshot: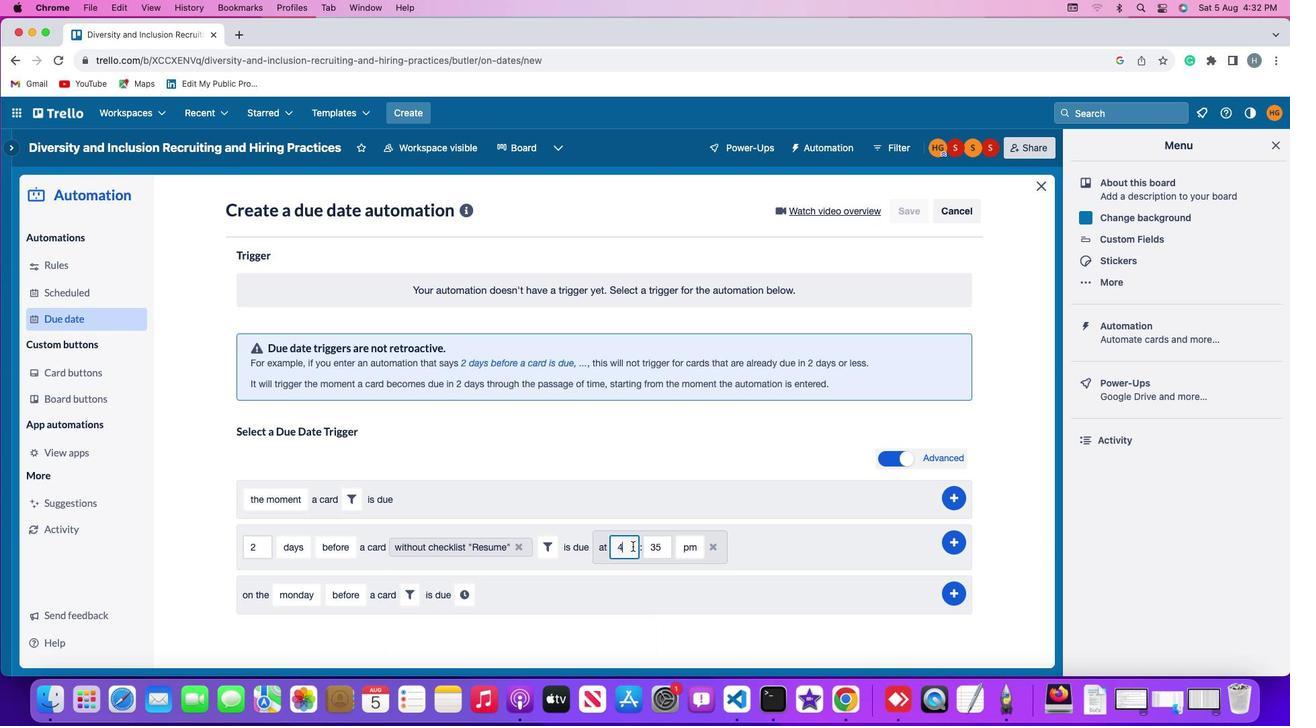 
Action: Key pressed Key.backspace'1''1'
Screenshot: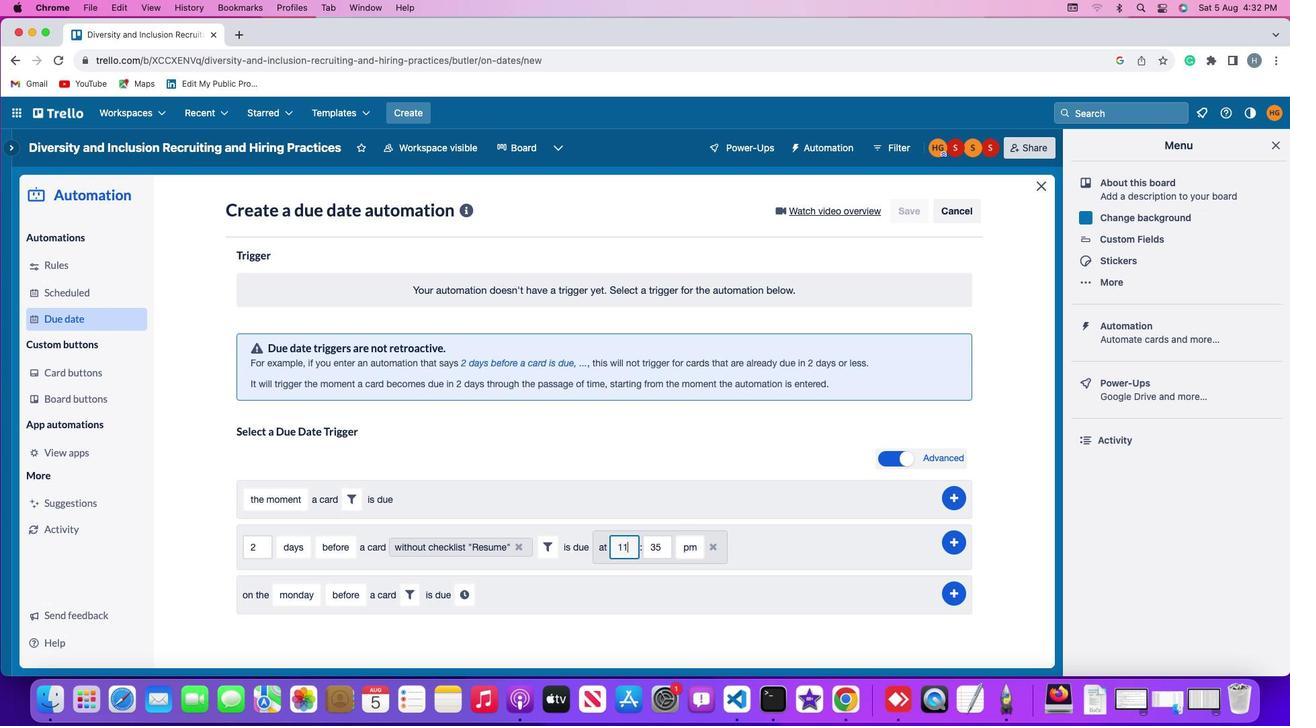 
Action: Mouse moved to (664, 546)
Screenshot: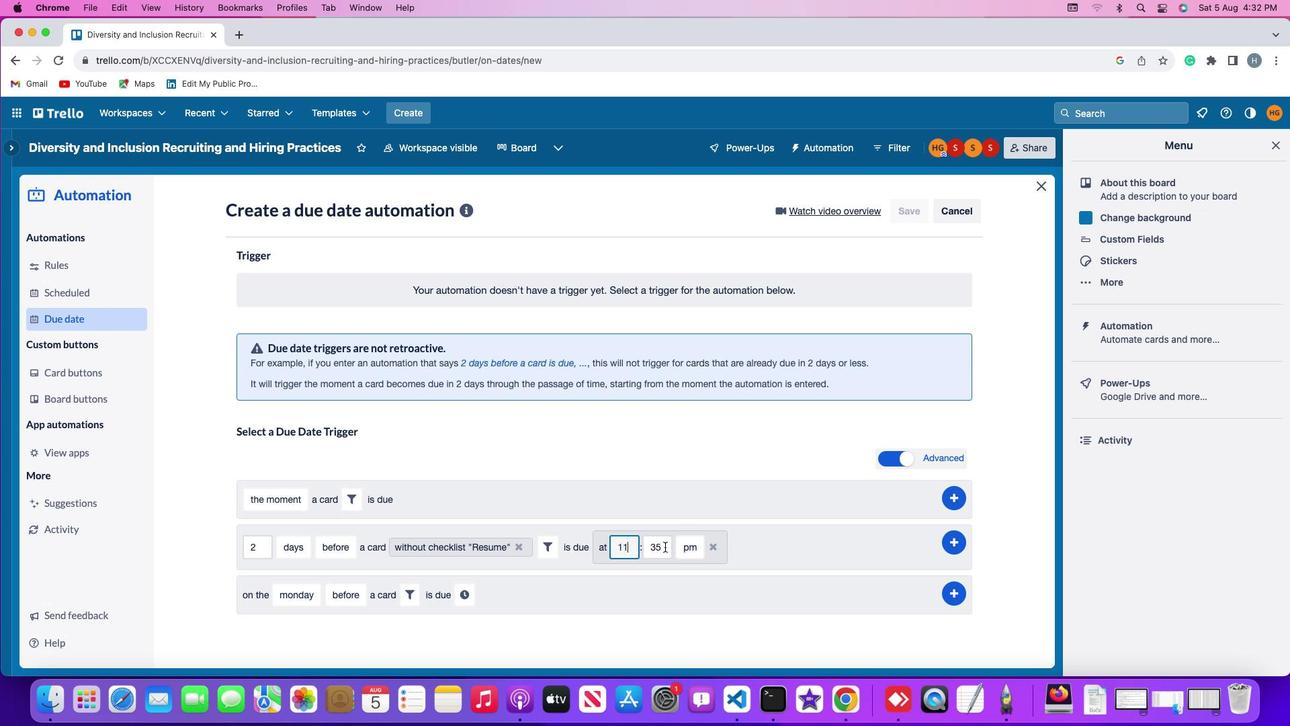 
Action: Mouse pressed left at (664, 546)
Screenshot: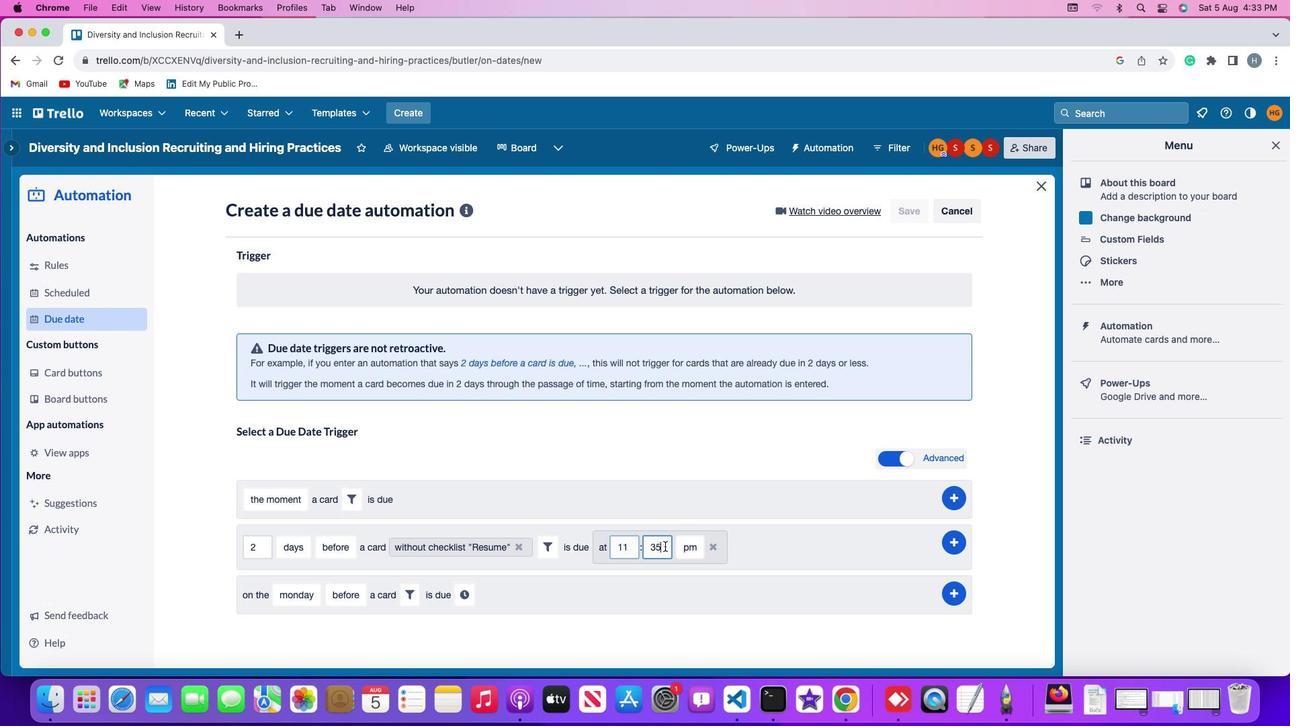 
Action: Mouse moved to (665, 546)
Screenshot: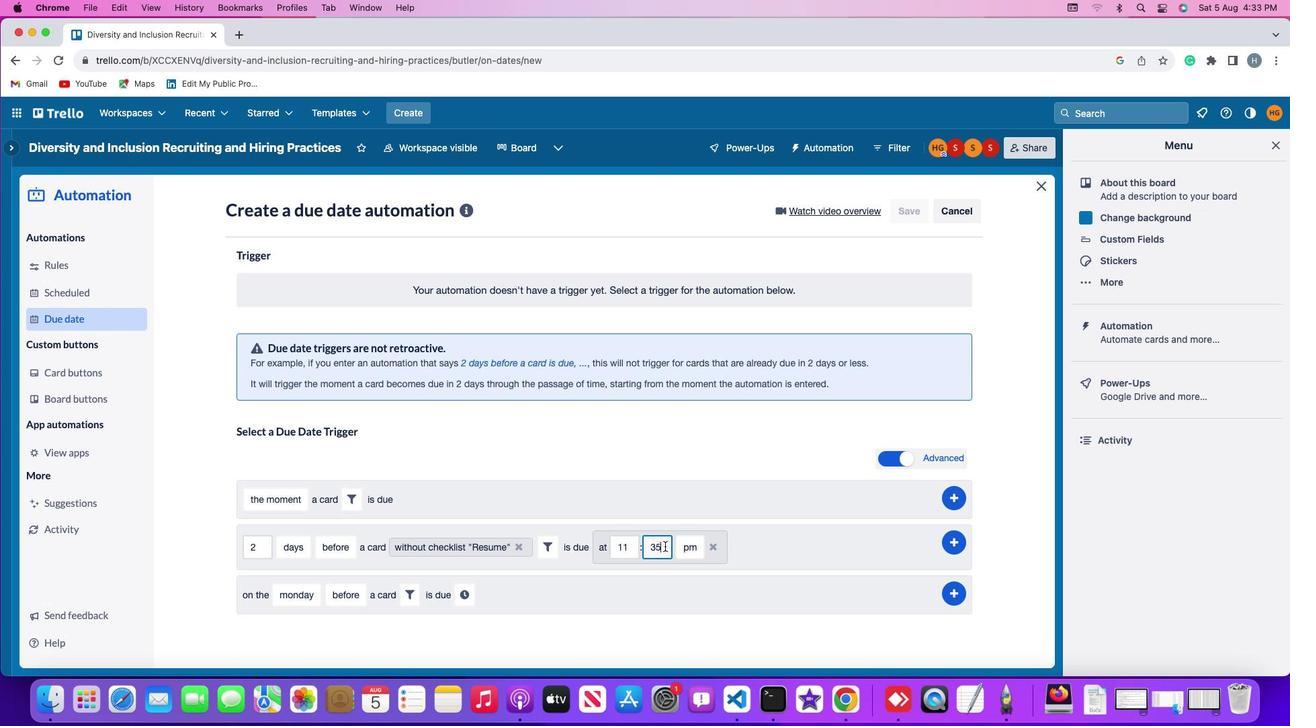 
Action: Key pressed Key.backspaceKey.backspace'0''0'
Screenshot: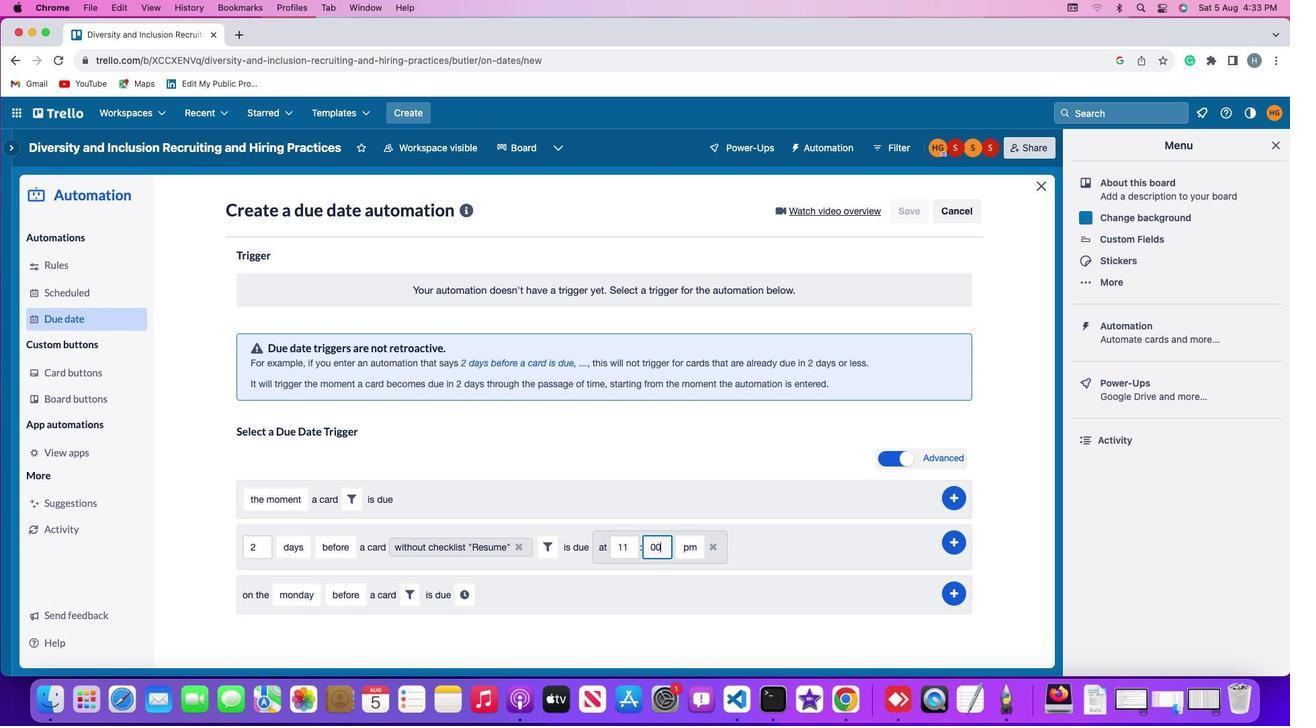 
Action: Mouse moved to (687, 547)
Screenshot: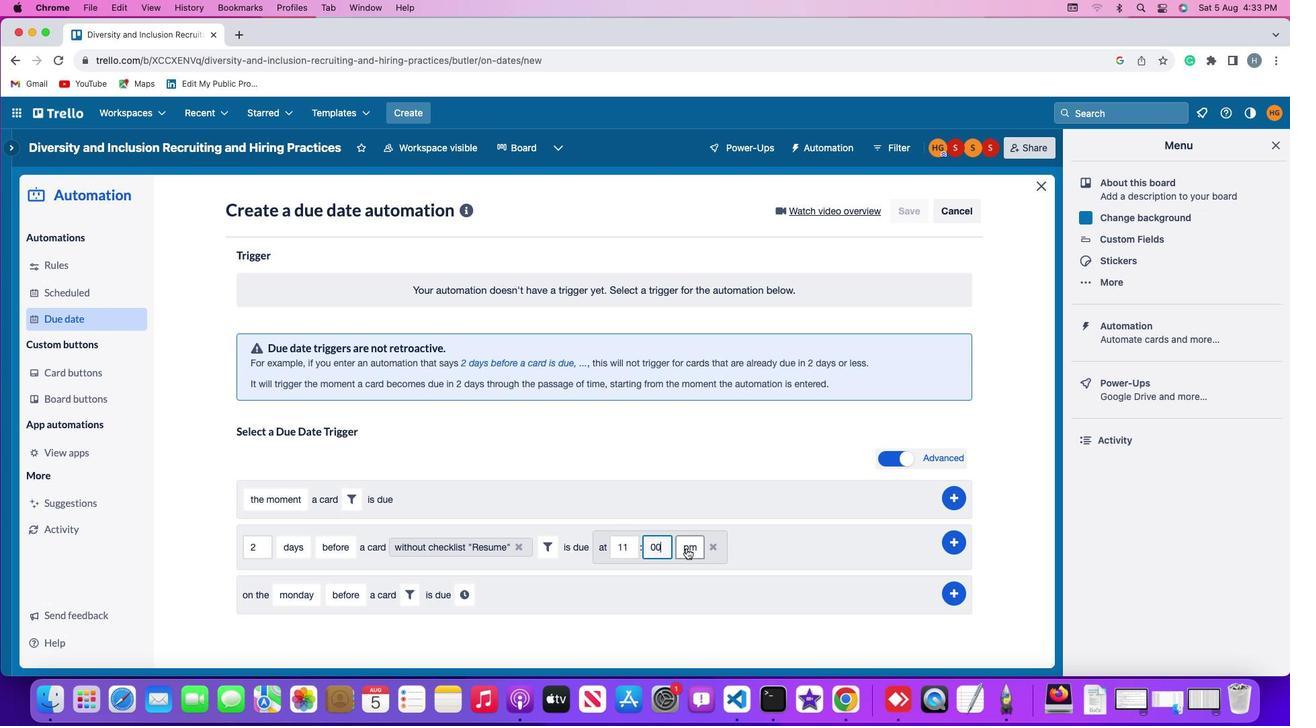 
Action: Mouse pressed left at (687, 547)
Screenshot: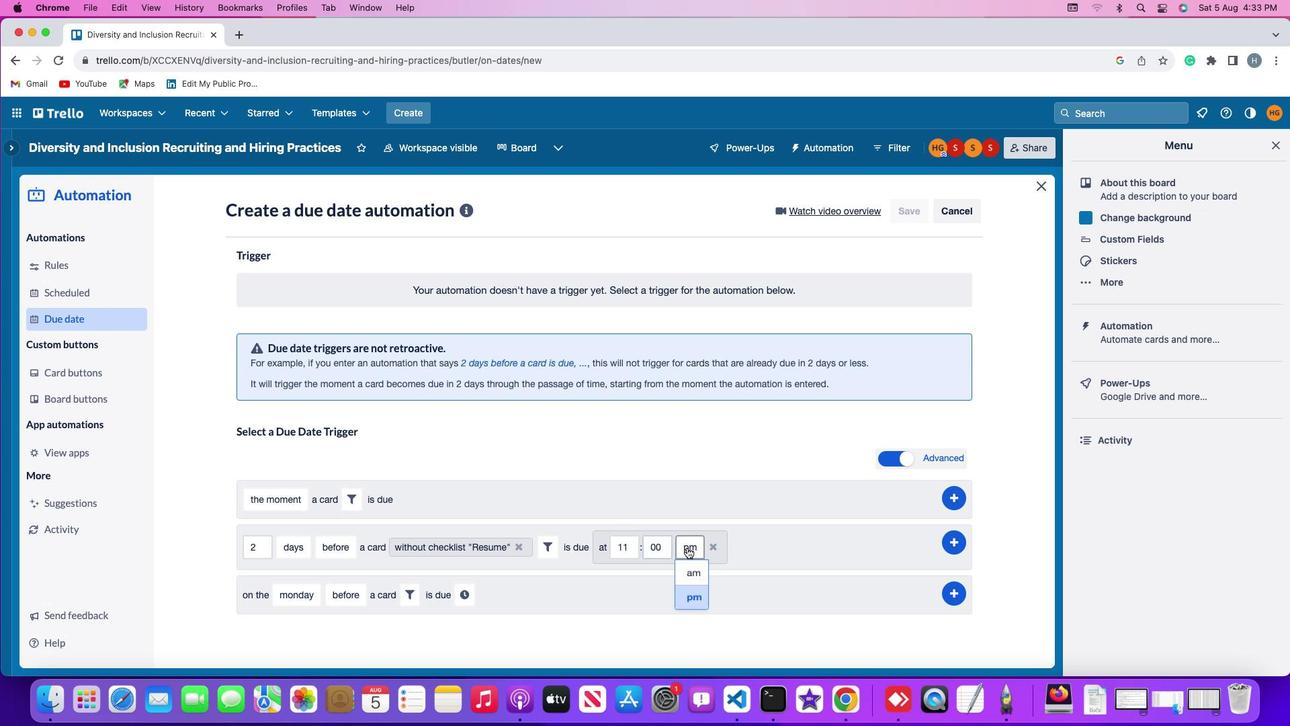 
Action: Mouse moved to (693, 571)
Screenshot: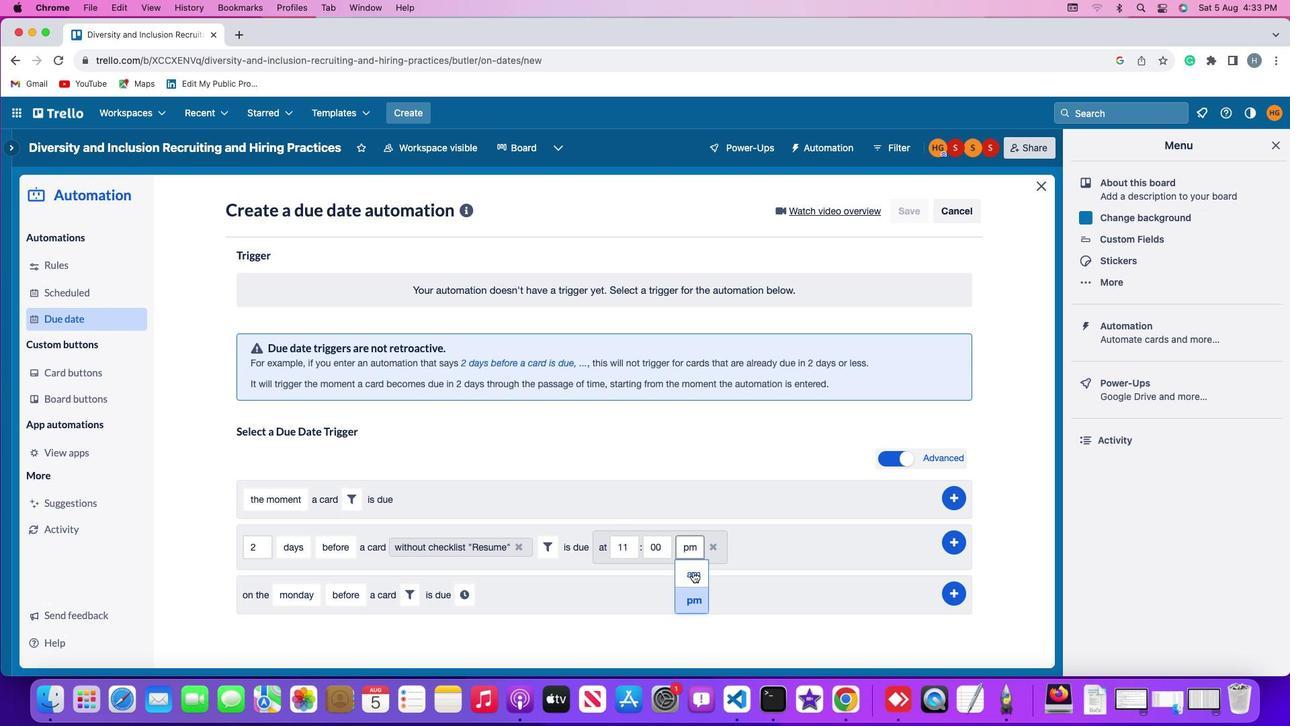 
Action: Mouse pressed left at (693, 571)
Screenshot: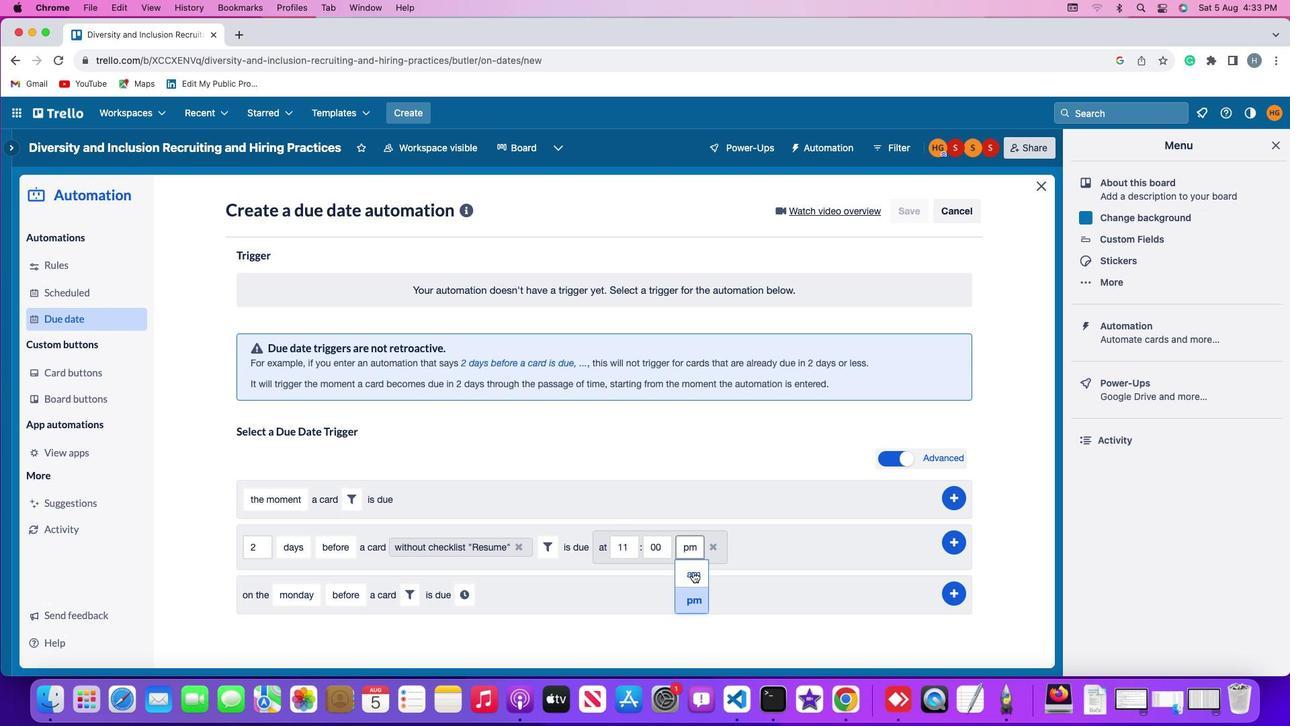 
Action: Mouse moved to (958, 542)
Screenshot: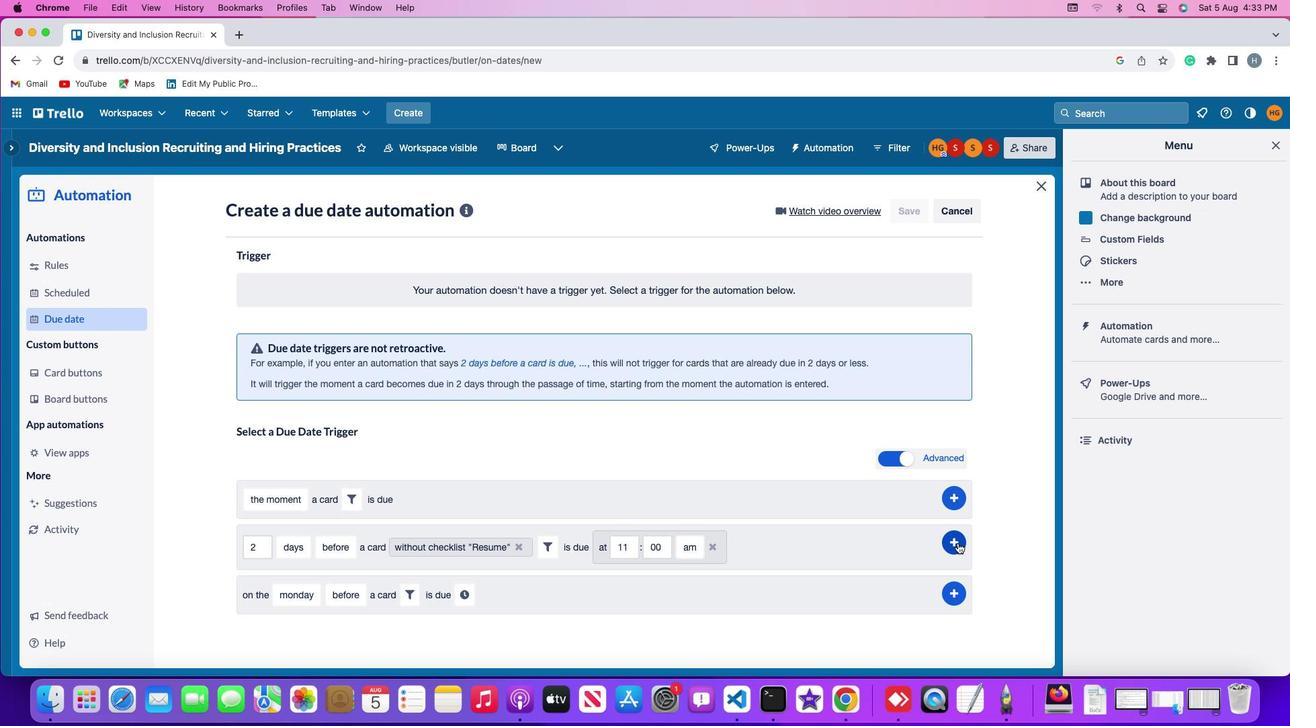 
Action: Mouse pressed left at (958, 542)
Screenshot: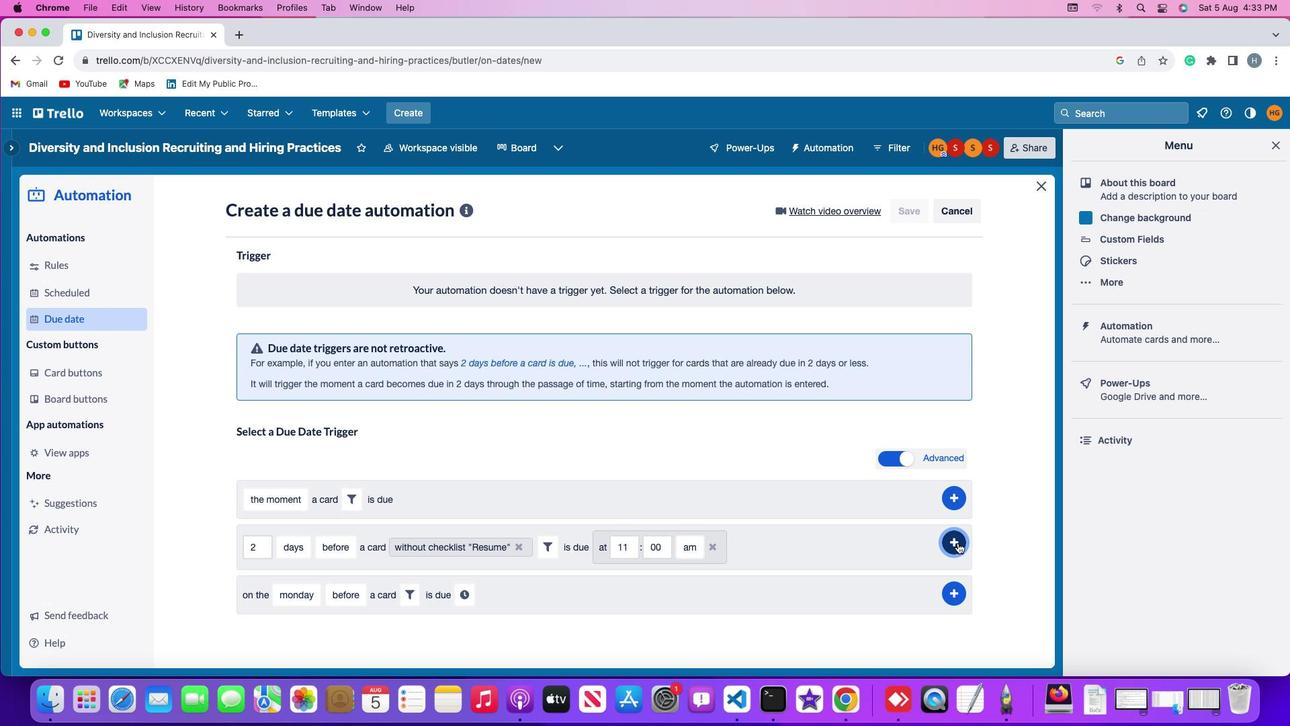 
Action: Mouse moved to (1026, 378)
Screenshot: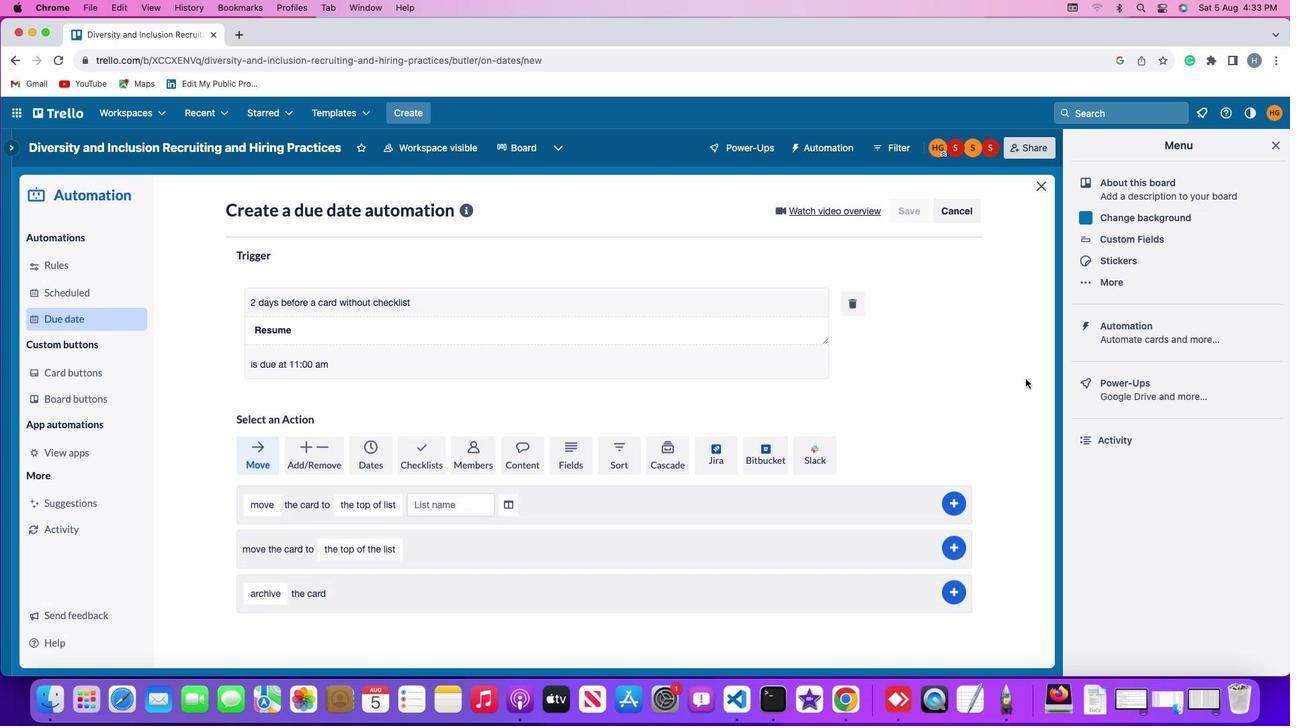 
